 Task: Find connections with filter location Râs el Aïoun with filter topic #marketswith filter profile language Potuguese with filter current company Zilingo with filter school Apeejay School with filter industry Libraries with filter service category Life Insurance with filter keywords title Vehicle or Equipment Cleaner
Action: Mouse moved to (520, 61)
Screenshot: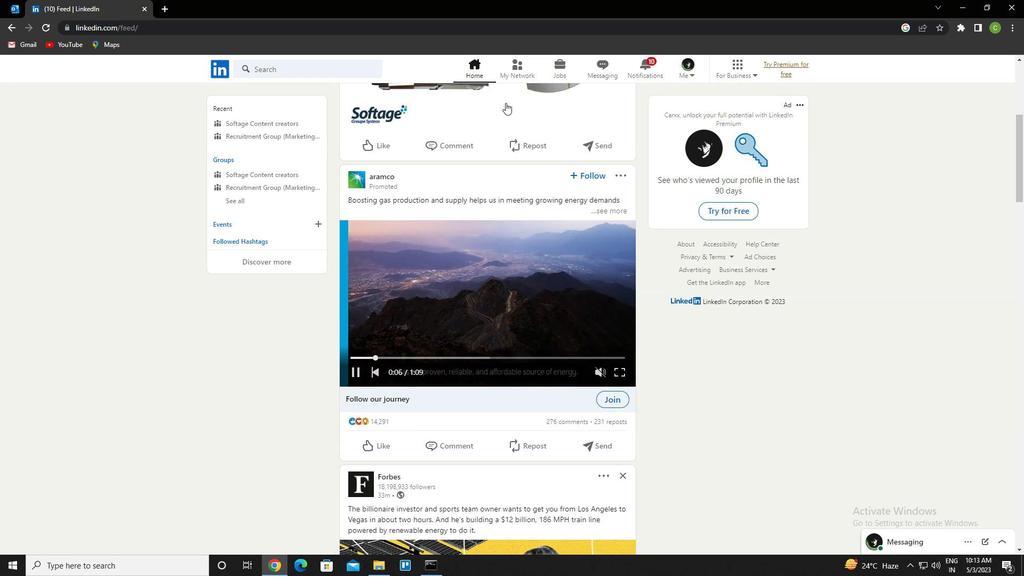 
Action: Mouse pressed left at (520, 61)
Screenshot: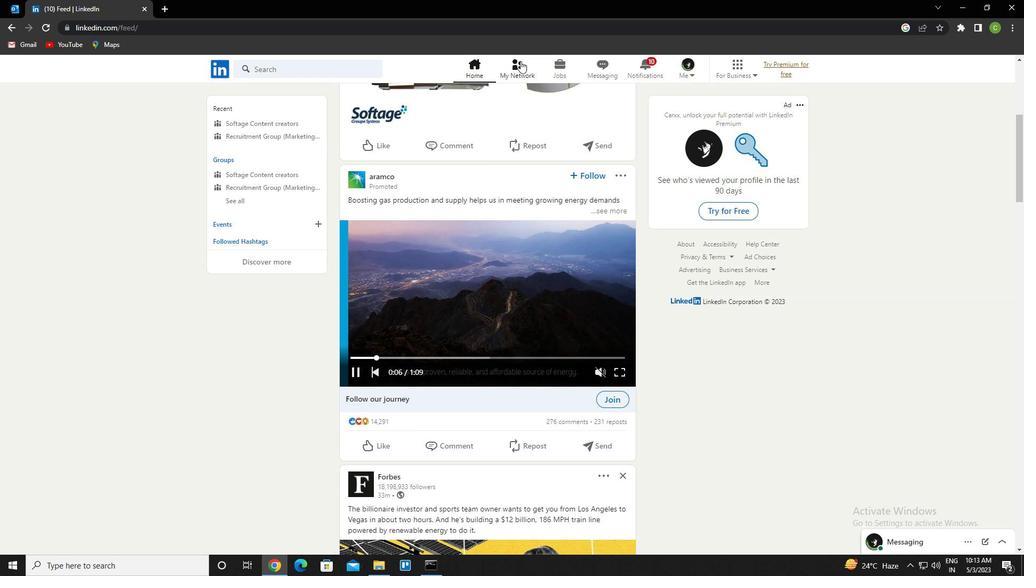
Action: Mouse moved to (297, 128)
Screenshot: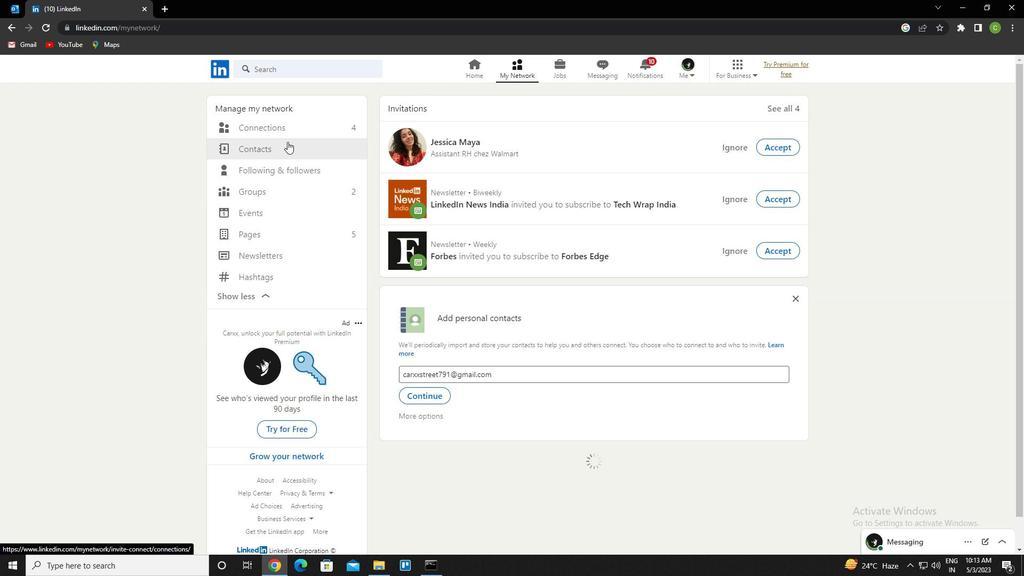 
Action: Mouse pressed left at (297, 128)
Screenshot: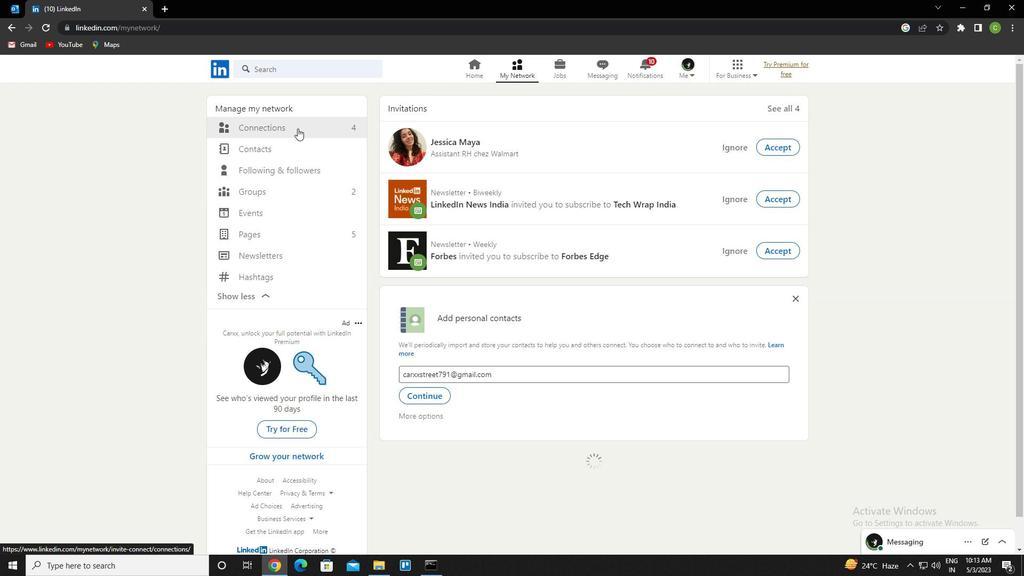 
Action: Mouse moved to (604, 132)
Screenshot: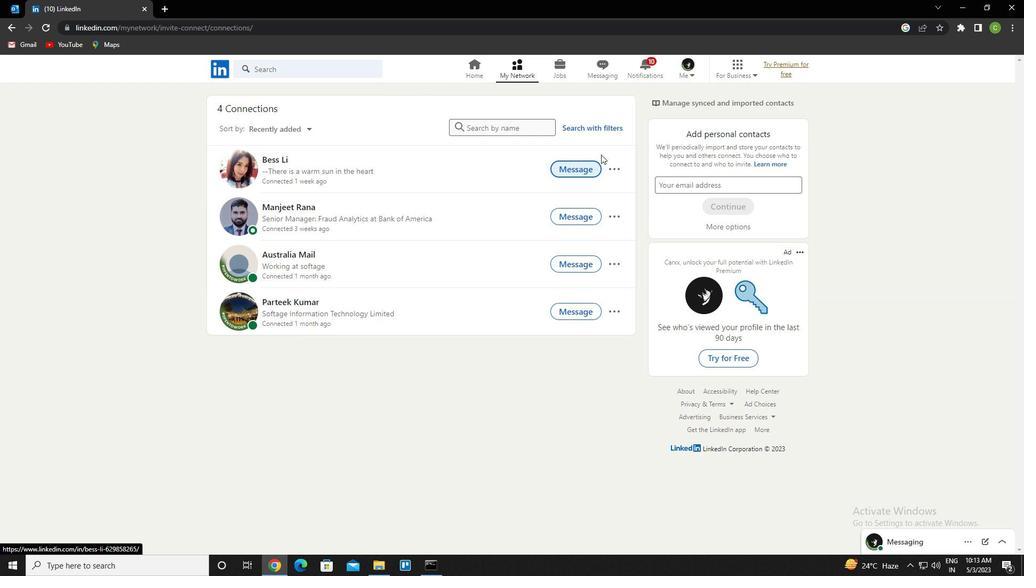 
Action: Mouse pressed left at (604, 132)
Screenshot: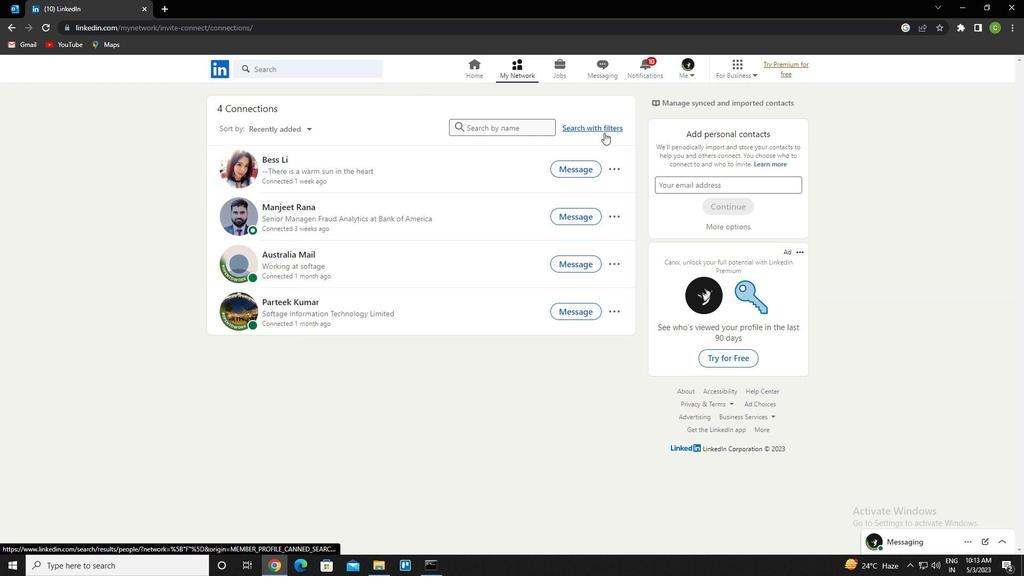 
Action: Mouse moved to (554, 99)
Screenshot: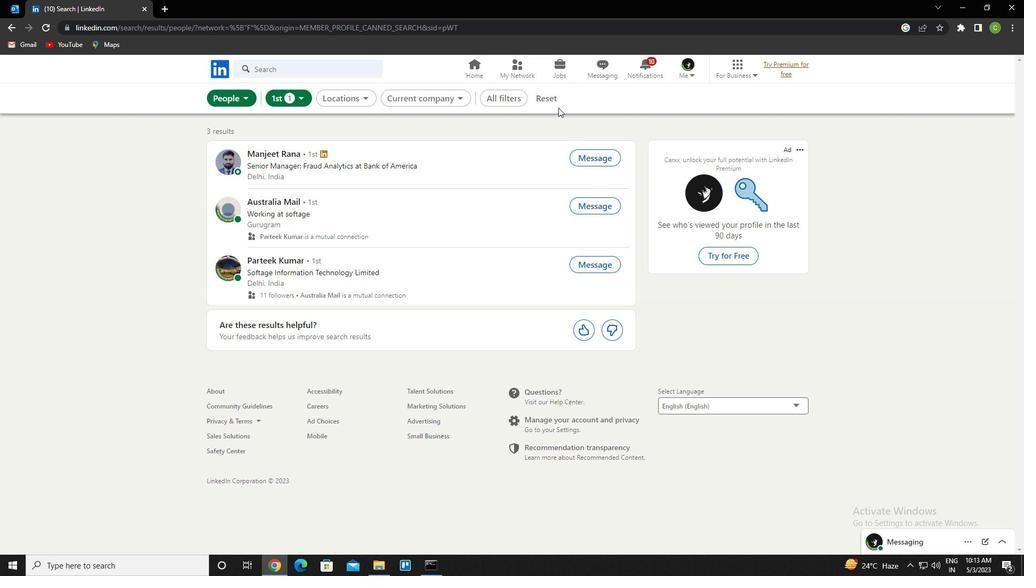 
Action: Mouse pressed left at (554, 99)
Screenshot: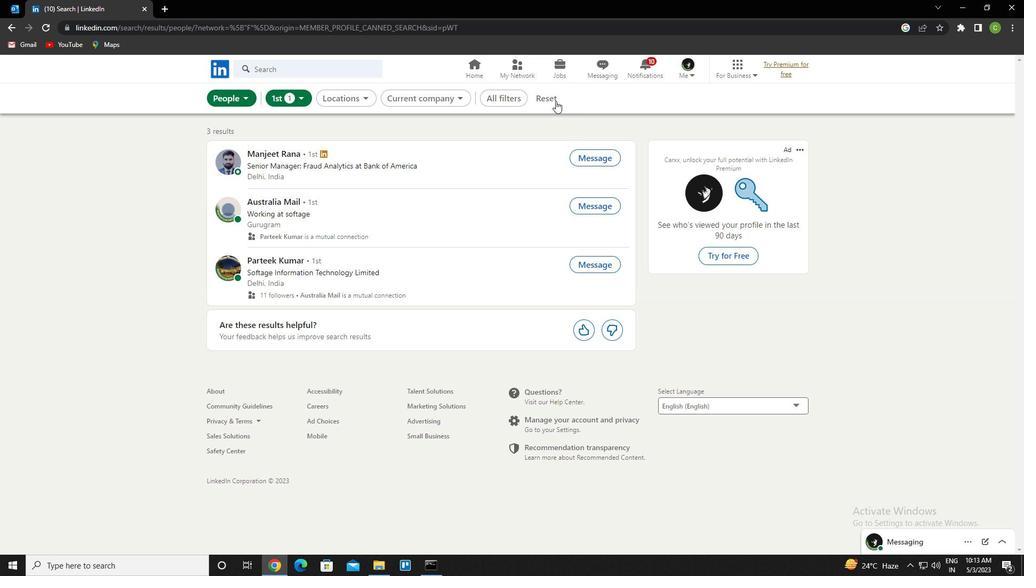
Action: Mouse moved to (538, 100)
Screenshot: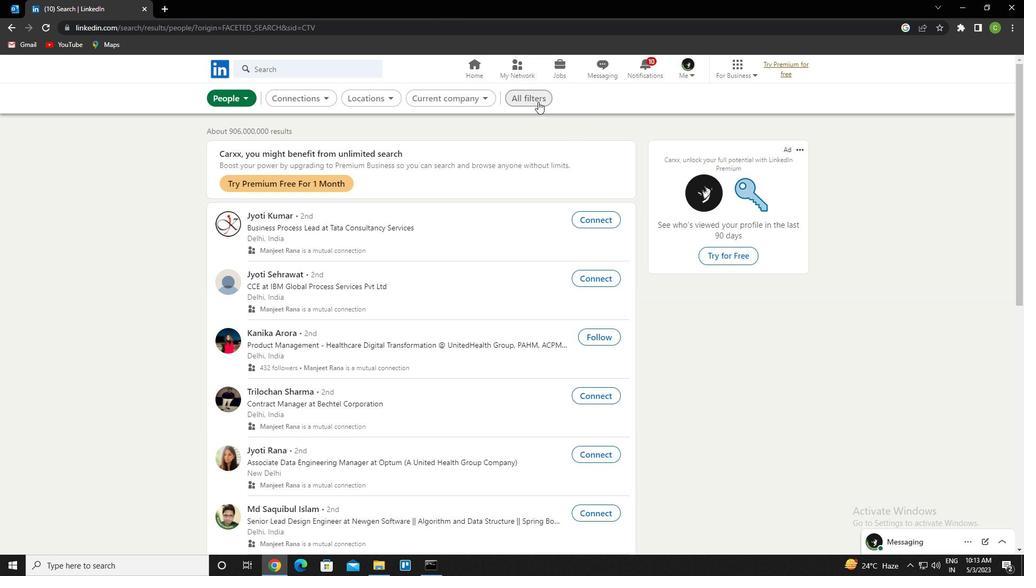 
Action: Mouse pressed left at (538, 100)
Screenshot: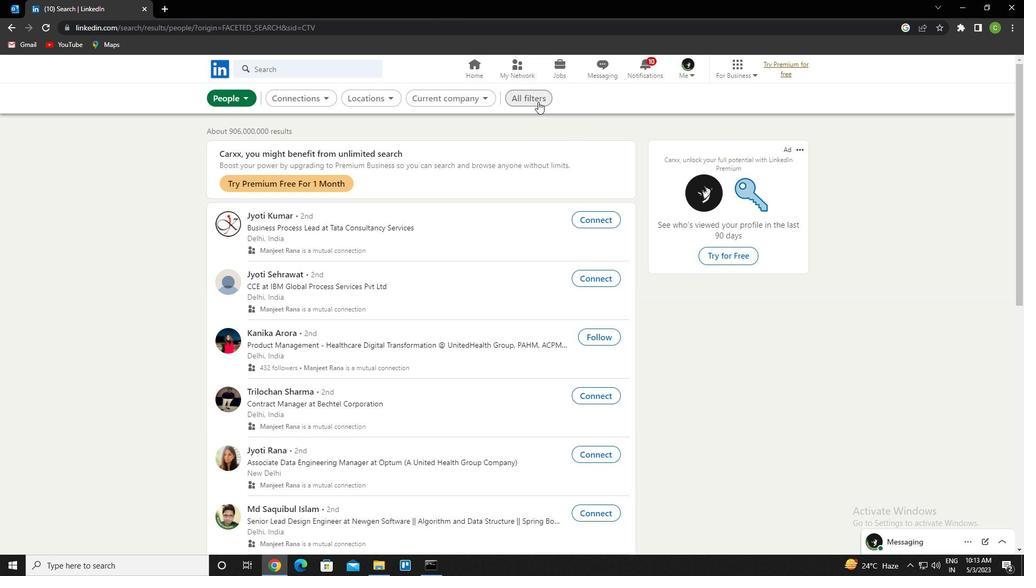
Action: Mouse moved to (845, 302)
Screenshot: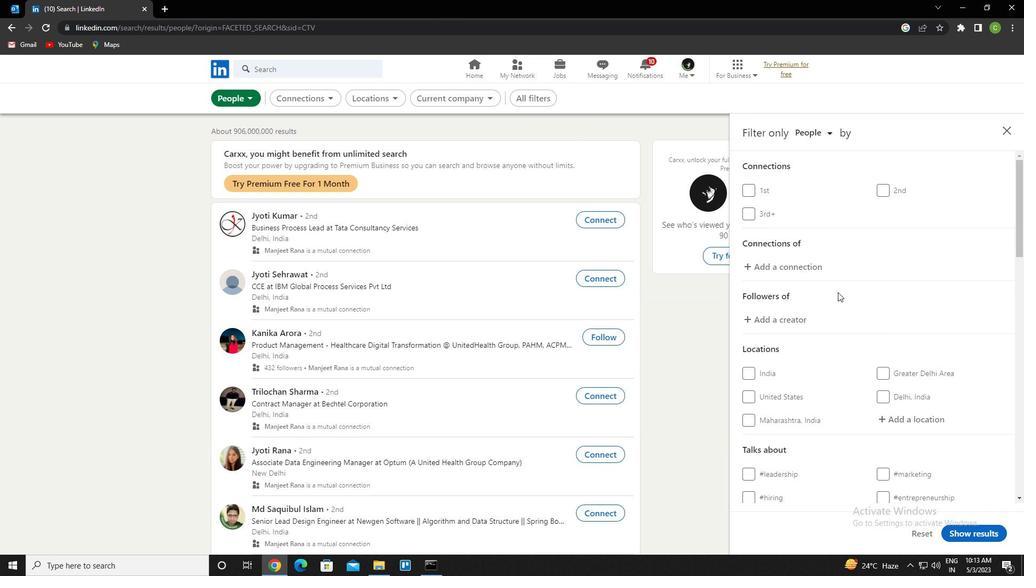 
Action: Mouse scrolled (845, 301) with delta (0, 0)
Screenshot: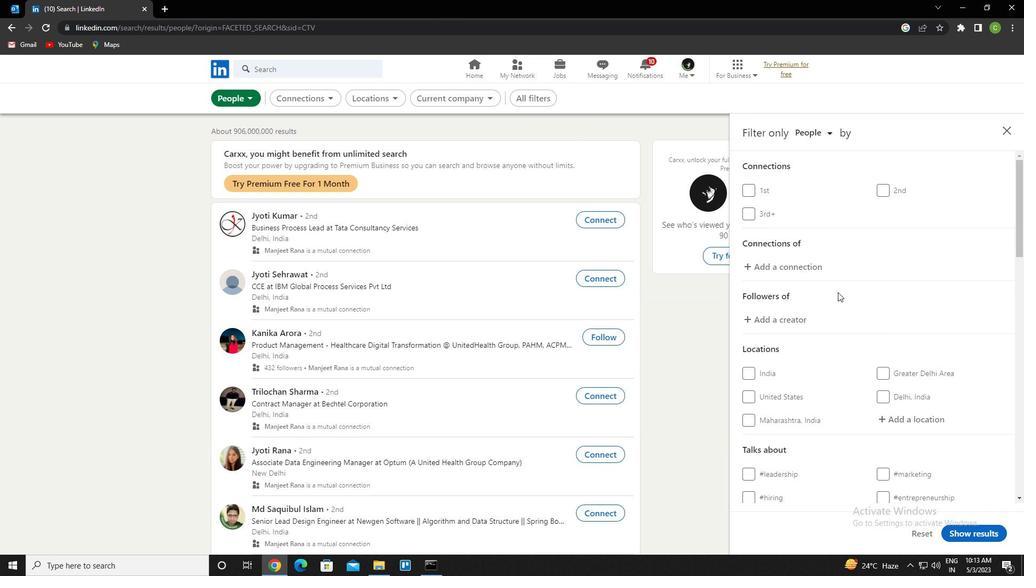 
Action: Mouse moved to (850, 305)
Screenshot: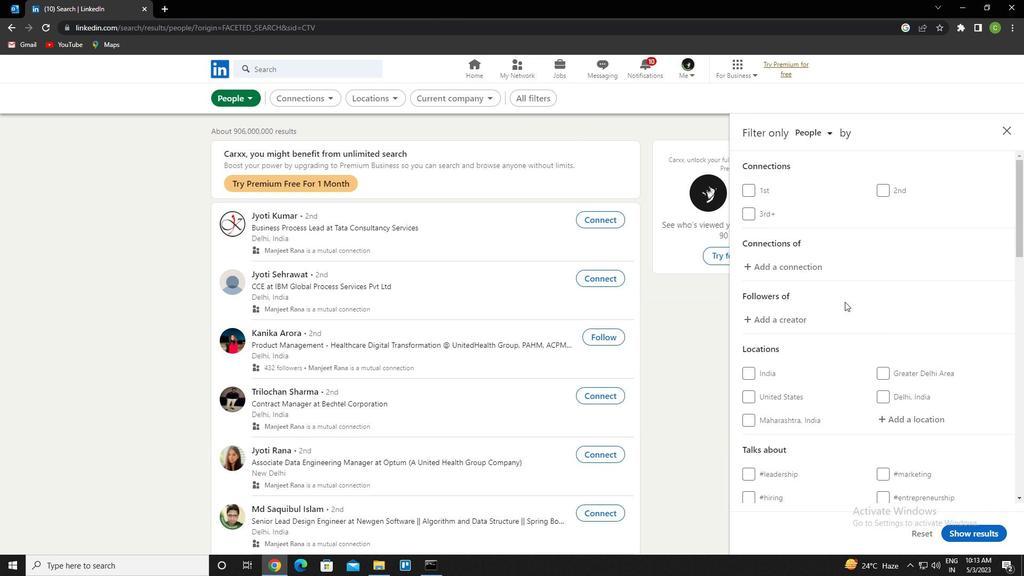 
Action: Mouse scrolled (850, 305) with delta (0, 0)
Screenshot: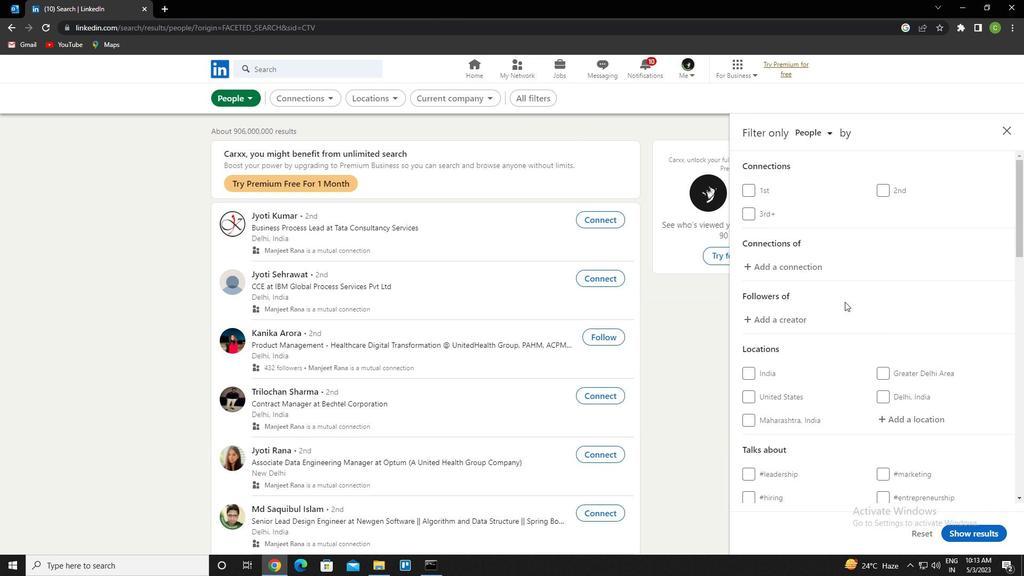 
Action: Mouse moved to (853, 309)
Screenshot: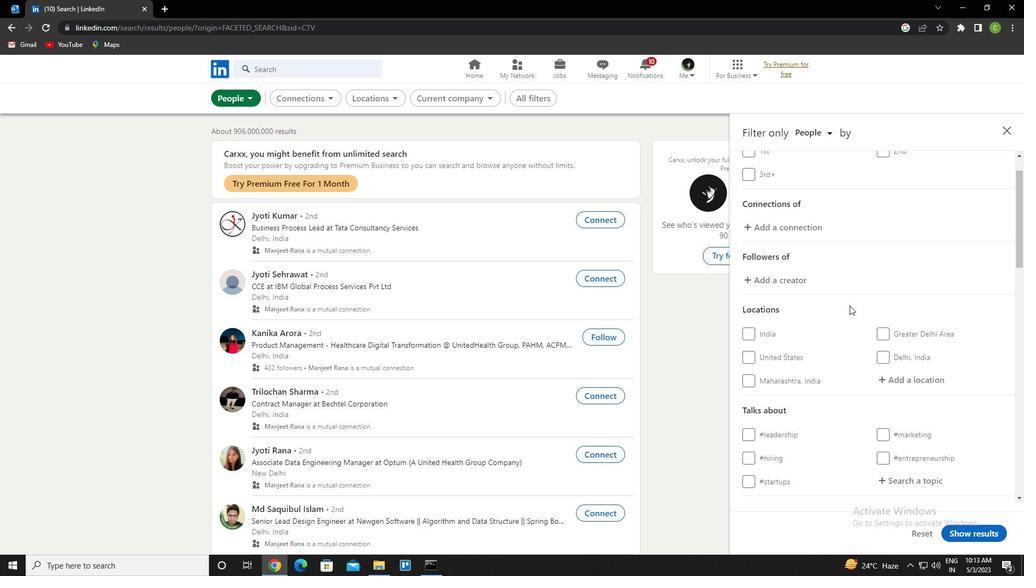 
Action: Mouse scrolled (853, 309) with delta (0, 0)
Screenshot: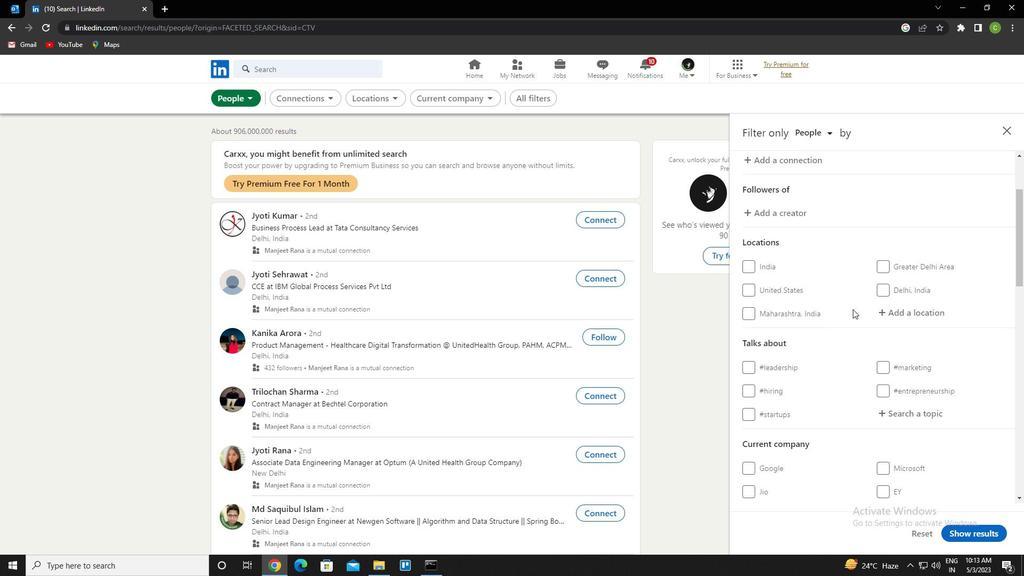 
Action: Mouse moved to (933, 260)
Screenshot: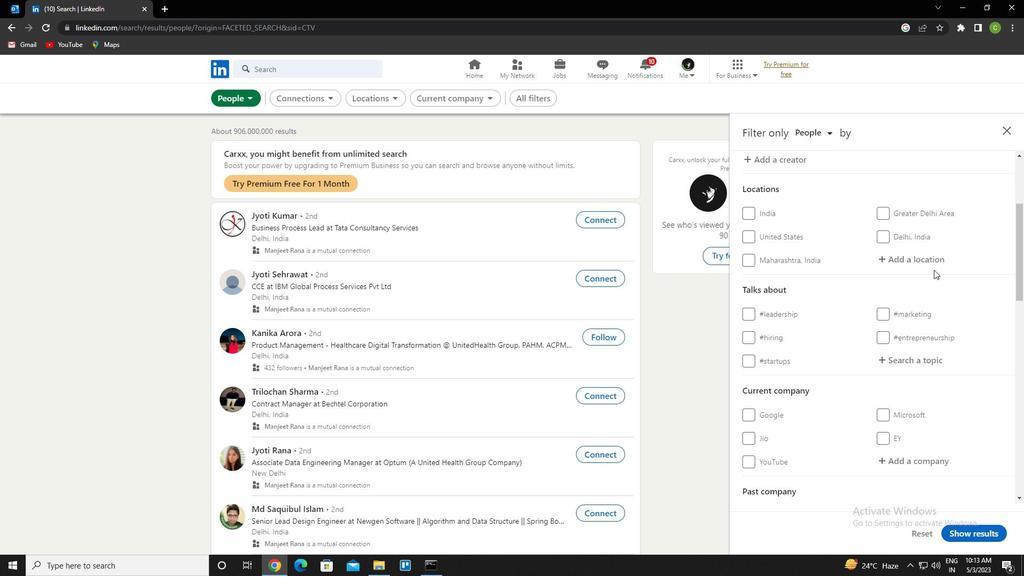 
Action: Mouse pressed left at (933, 260)
Screenshot: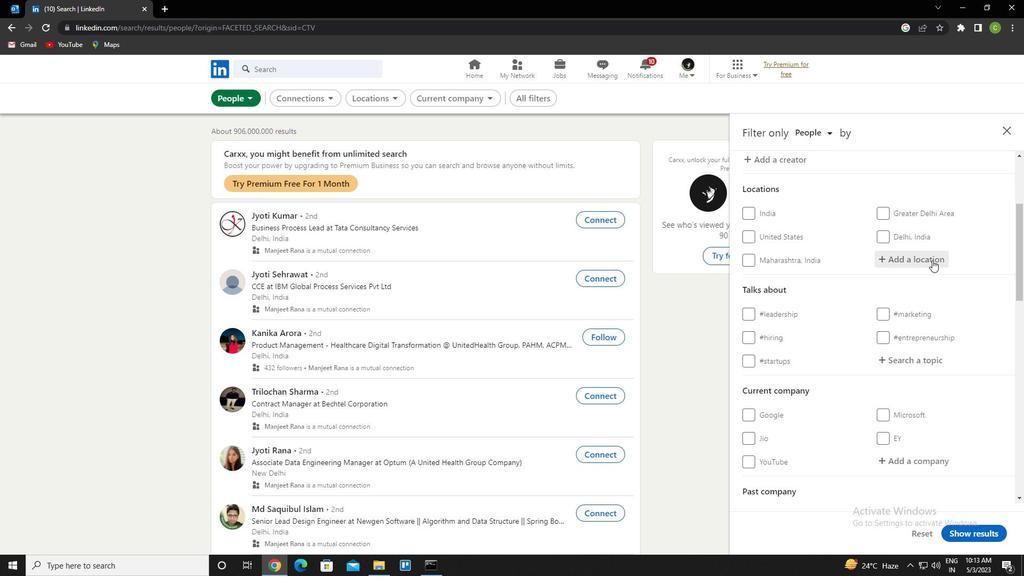 
Action: Key pressed <Key.caps_lock>r<Key.caps_lock>as<Key.space><Key.space><Key.backspace>el<Key.space>aioun<Key.left><Key.down><Key.enter>
Screenshot: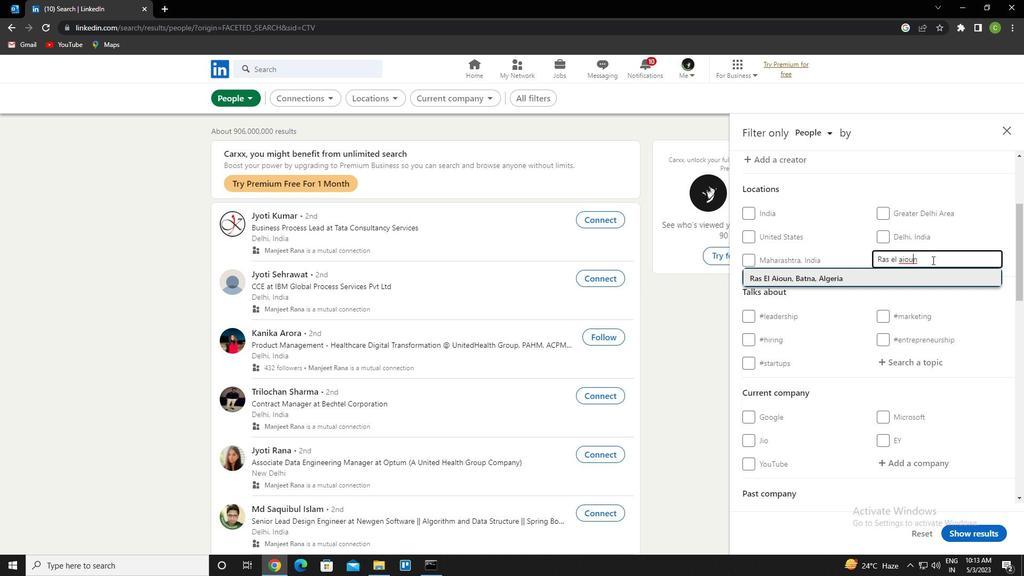 
Action: Mouse moved to (933, 260)
Screenshot: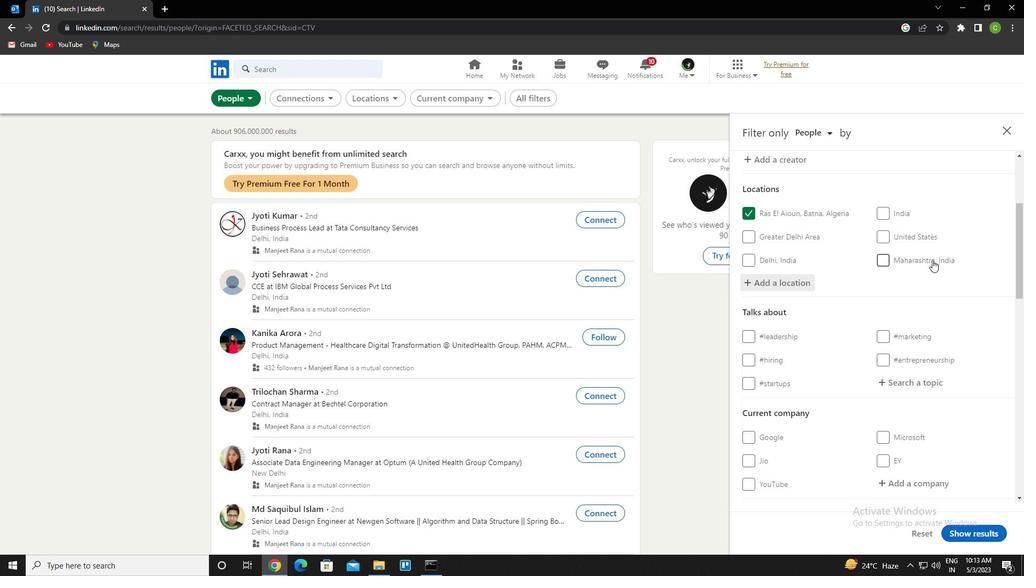
Action: Mouse scrolled (933, 259) with delta (0, 0)
Screenshot: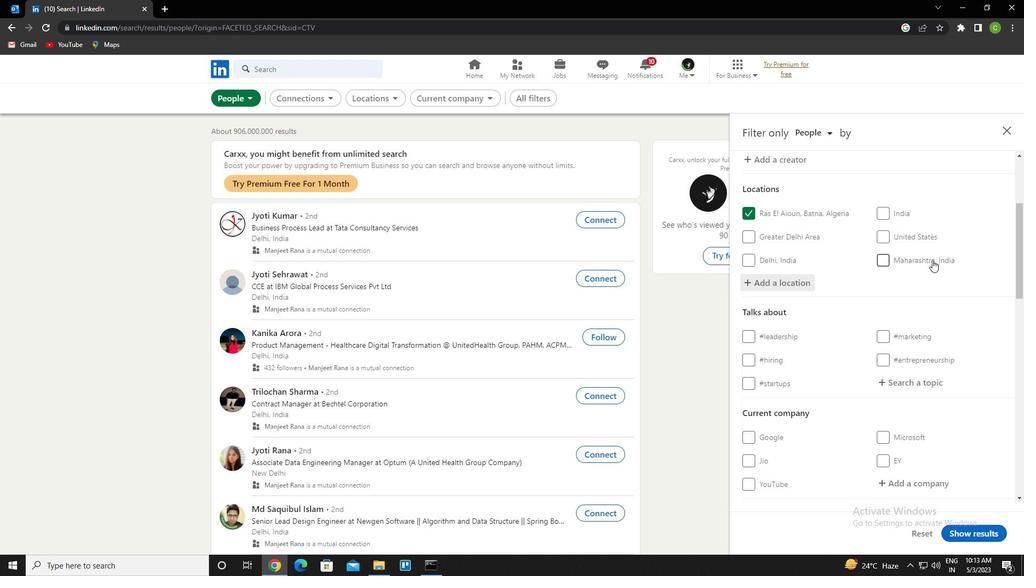 
Action: Mouse scrolled (933, 259) with delta (0, 0)
Screenshot: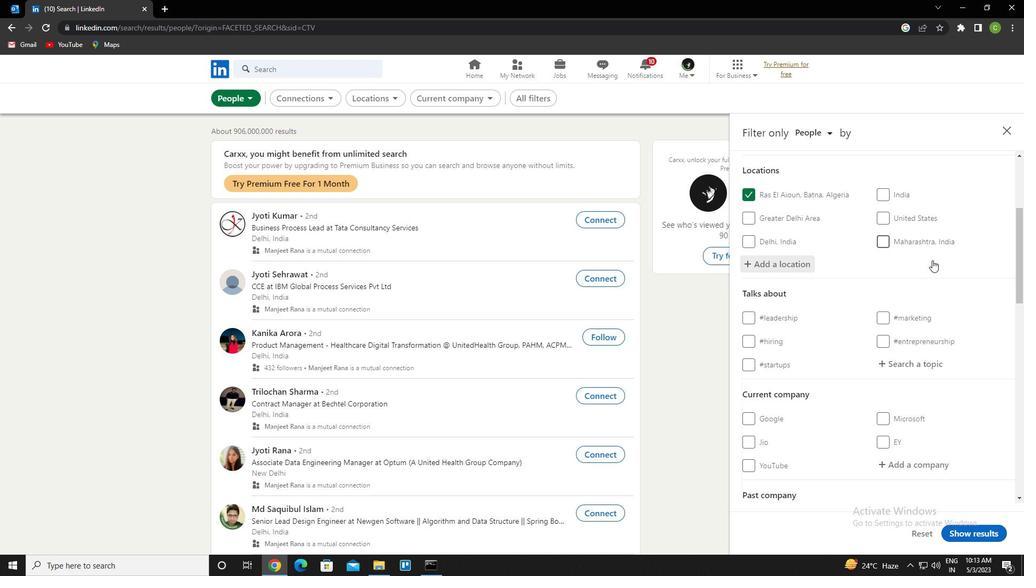 
Action: Mouse moved to (933, 263)
Screenshot: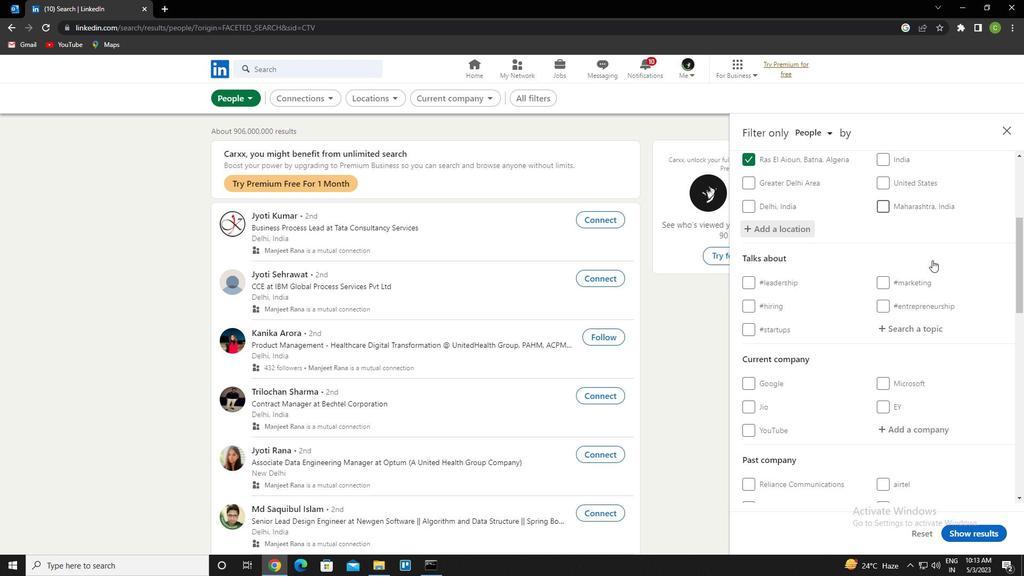 
Action: Mouse scrolled (933, 263) with delta (0, 0)
Screenshot: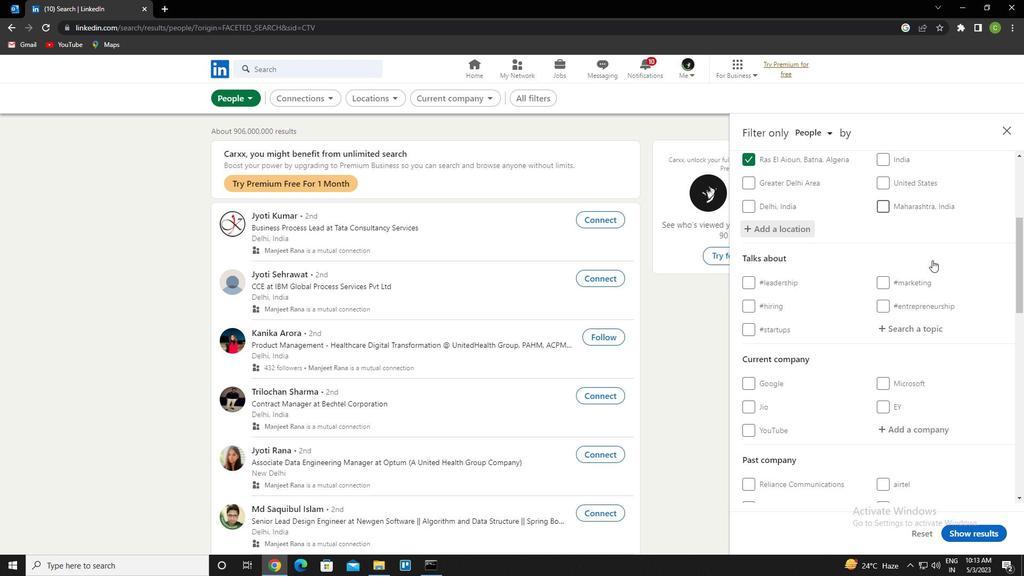 
Action: Mouse moved to (924, 224)
Screenshot: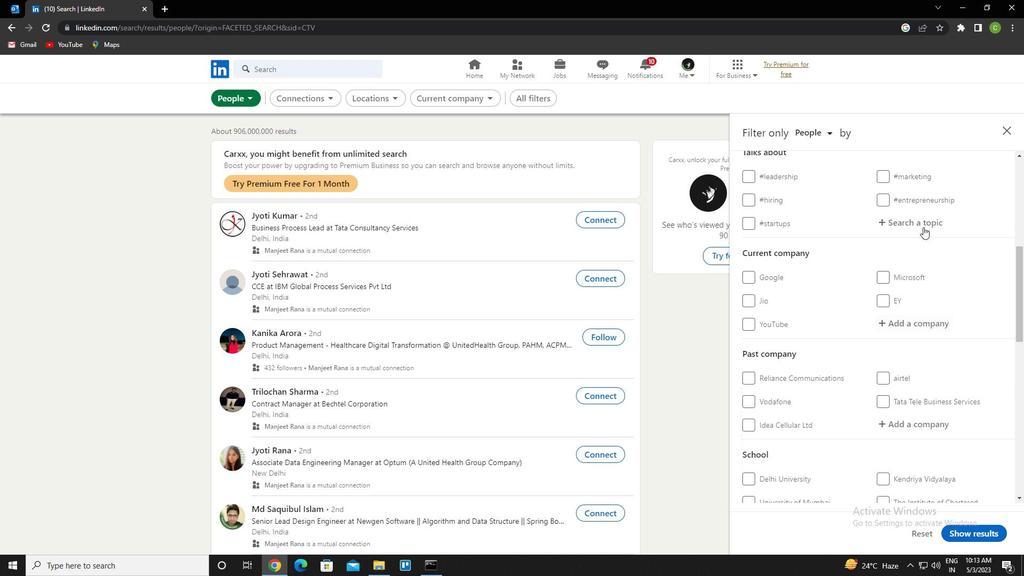 
Action: Mouse pressed left at (924, 224)
Screenshot: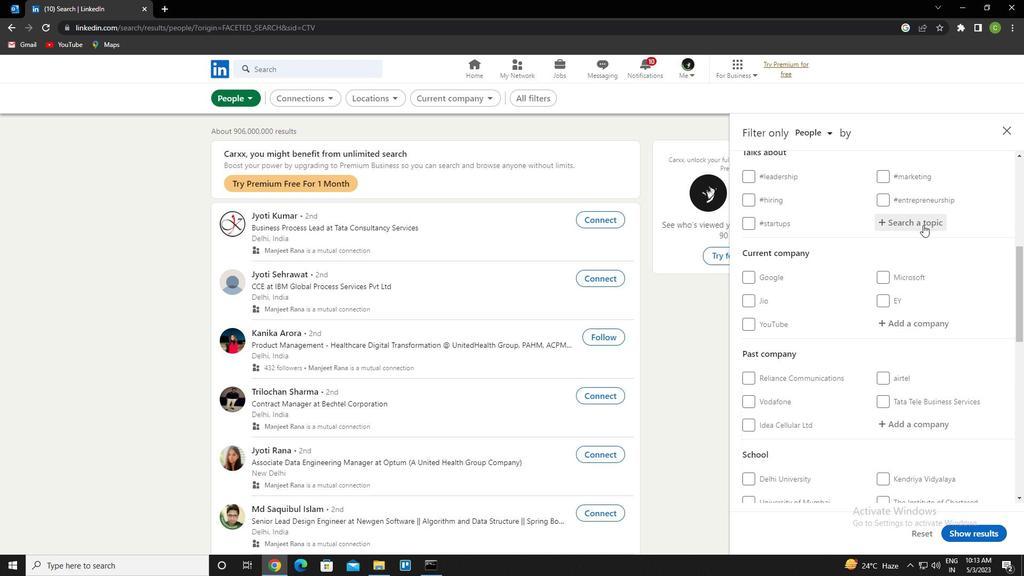 
Action: Key pressed market<Key.down><Key.down><Key.down><Key.enter>
Screenshot: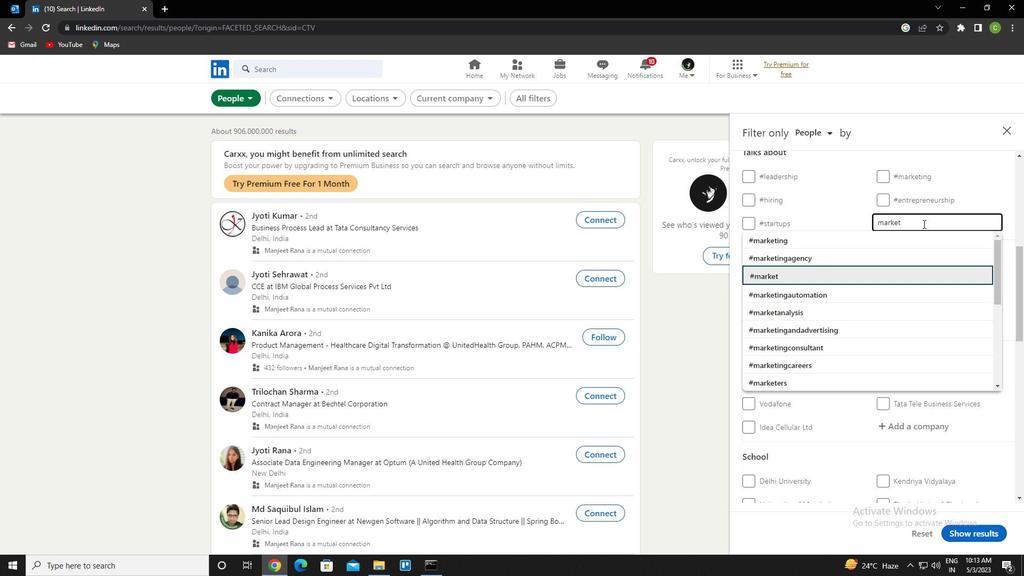 
Action: Mouse scrolled (924, 223) with delta (0, 0)
Screenshot: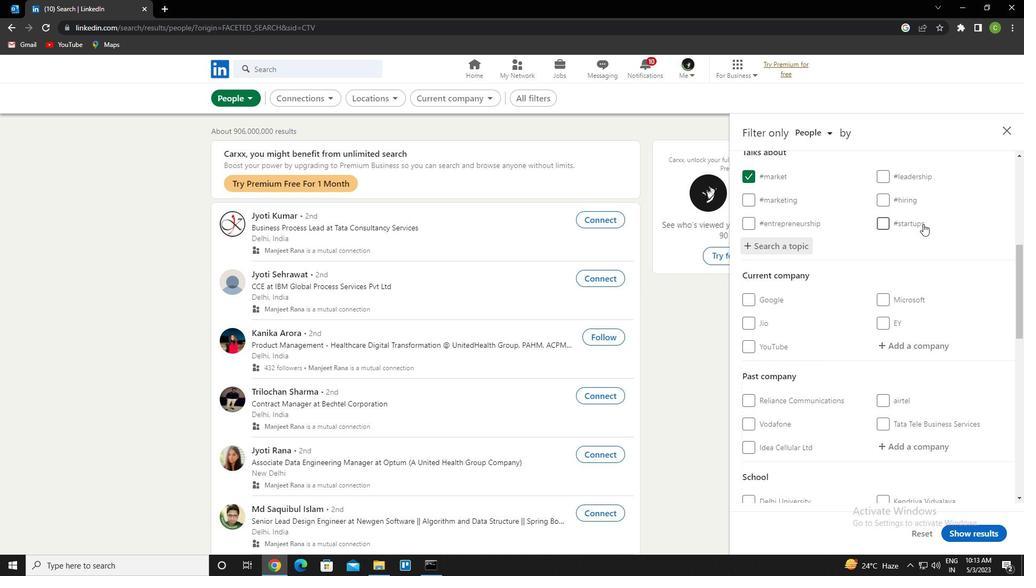 
Action: Mouse scrolled (924, 223) with delta (0, 0)
Screenshot: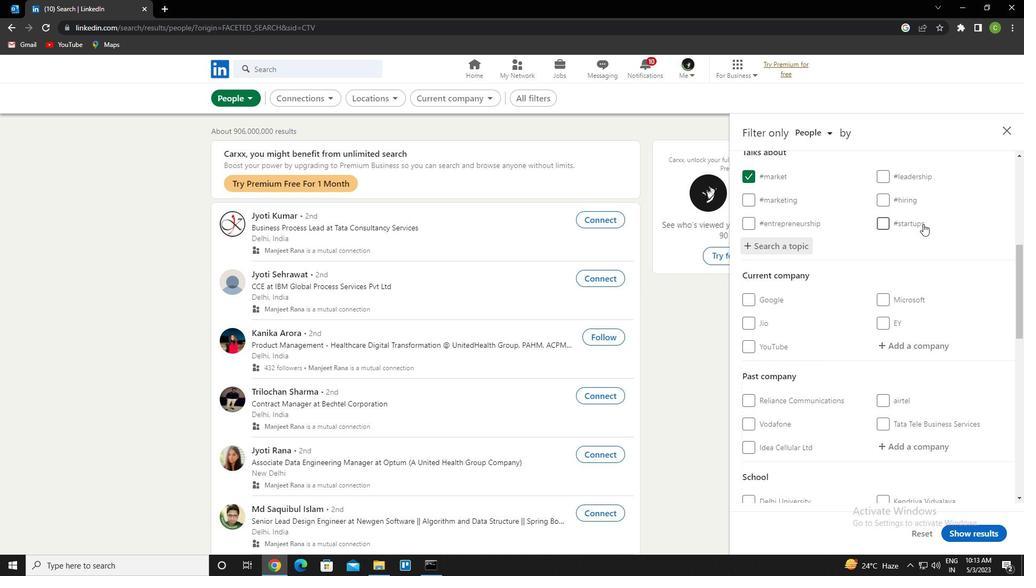 
Action: Mouse scrolled (924, 223) with delta (0, 0)
Screenshot: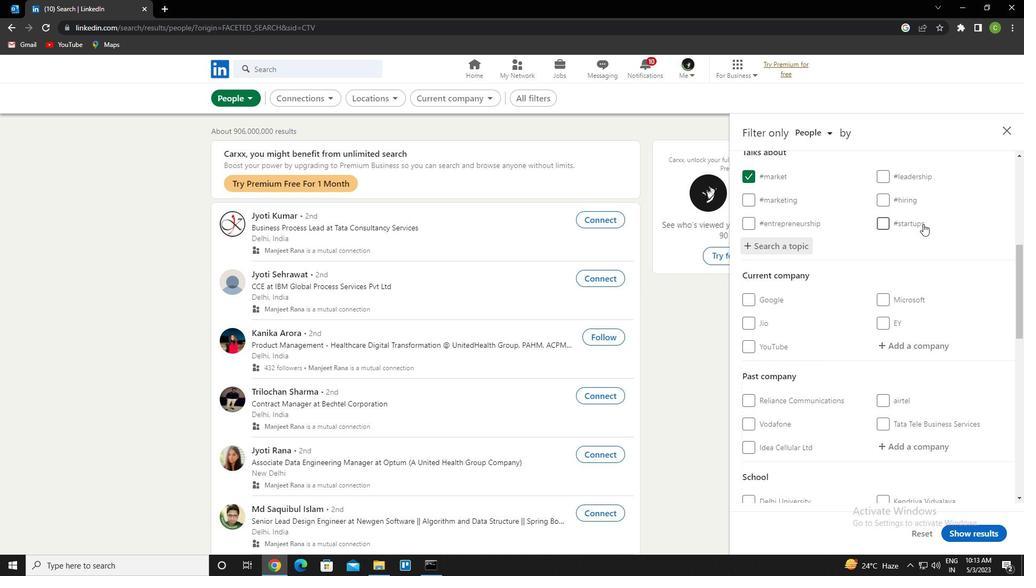 
Action: Mouse scrolled (924, 223) with delta (0, 0)
Screenshot: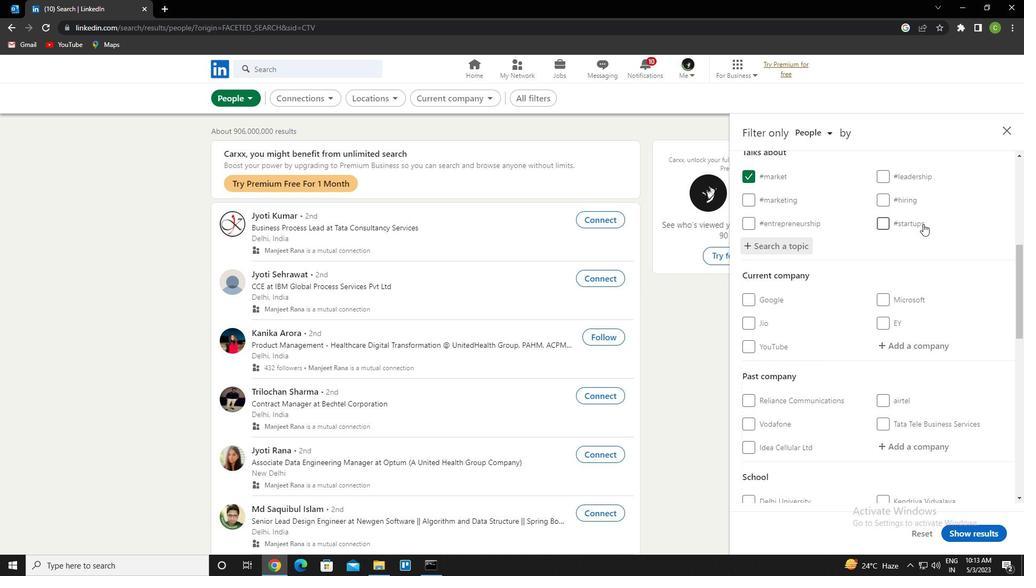 
Action: Mouse scrolled (924, 223) with delta (0, 0)
Screenshot: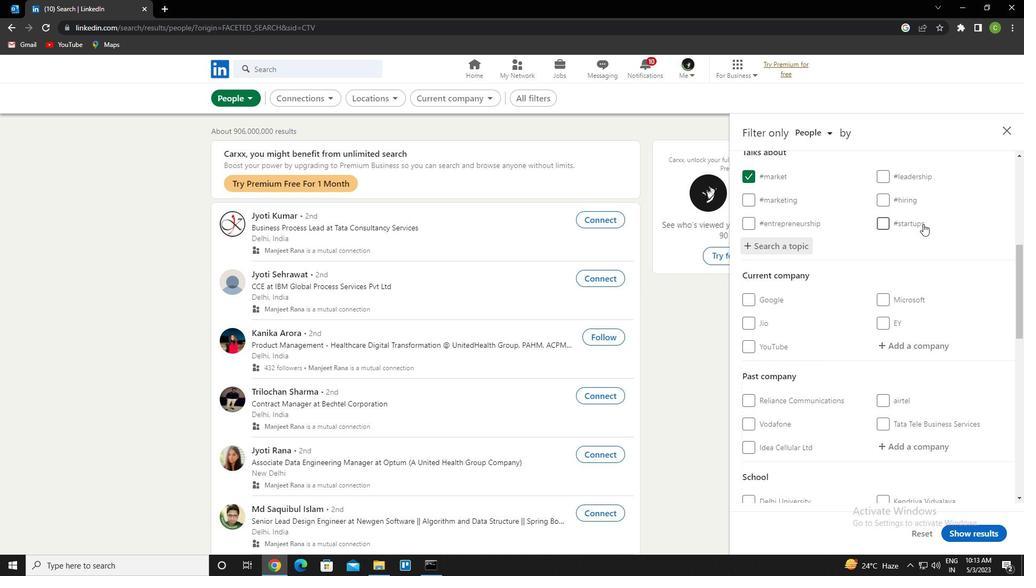
Action: Mouse scrolled (924, 223) with delta (0, 0)
Screenshot: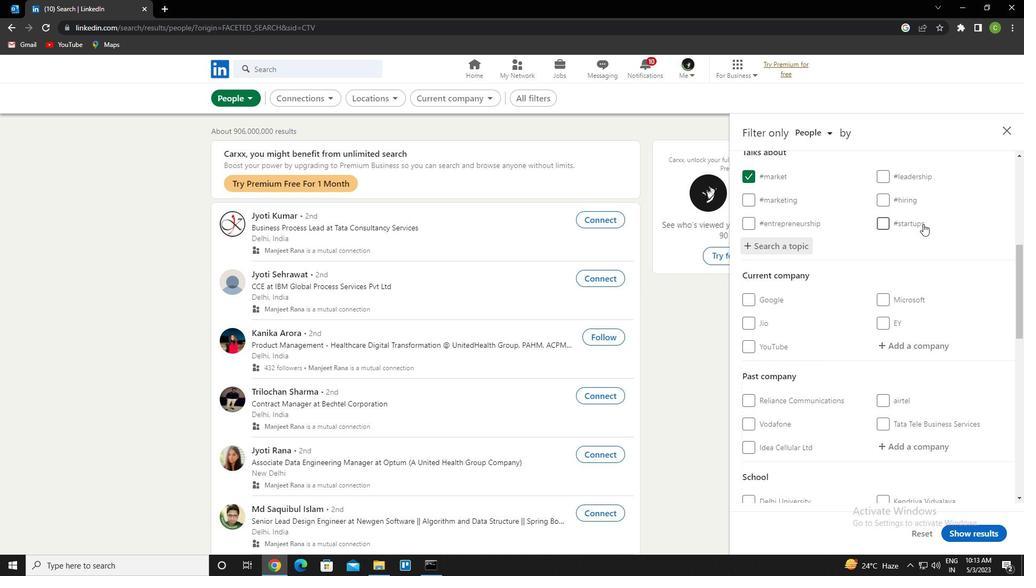 
Action: Mouse scrolled (924, 223) with delta (0, 0)
Screenshot: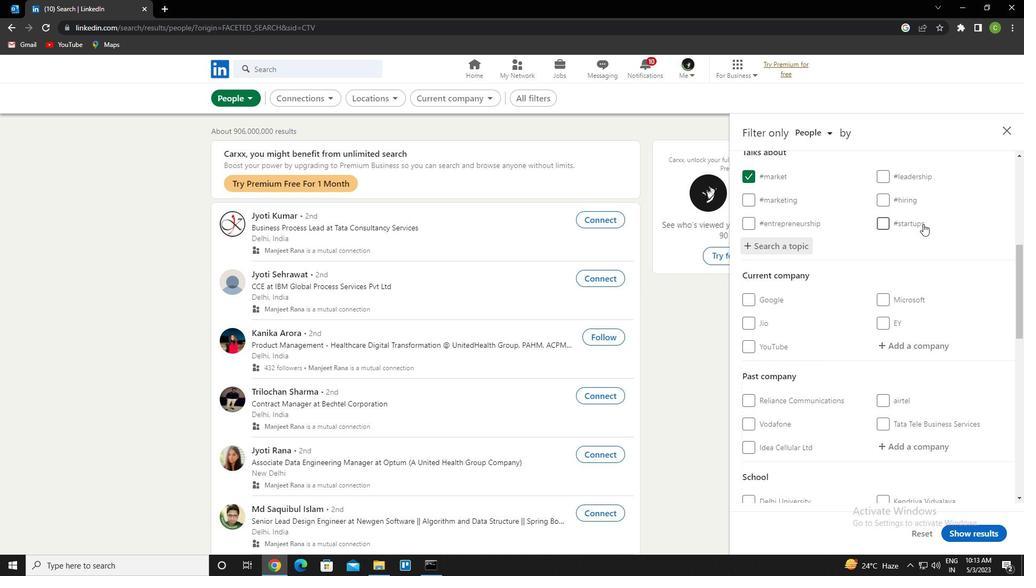 
Action: Mouse scrolled (924, 223) with delta (0, 0)
Screenshot: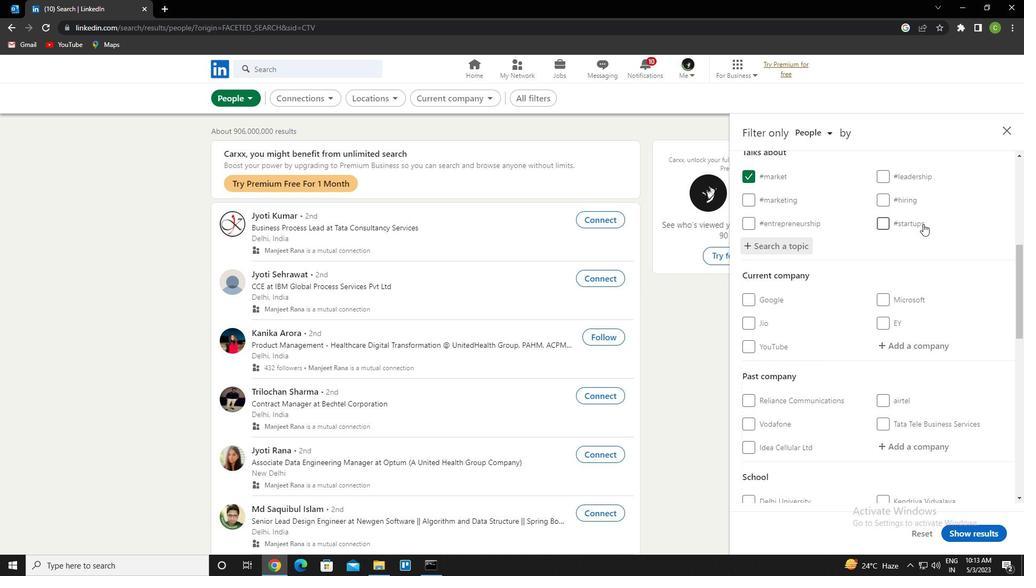 
Action: Mouse scrolled (924, 223) with delta (0, 0)
Screenshot: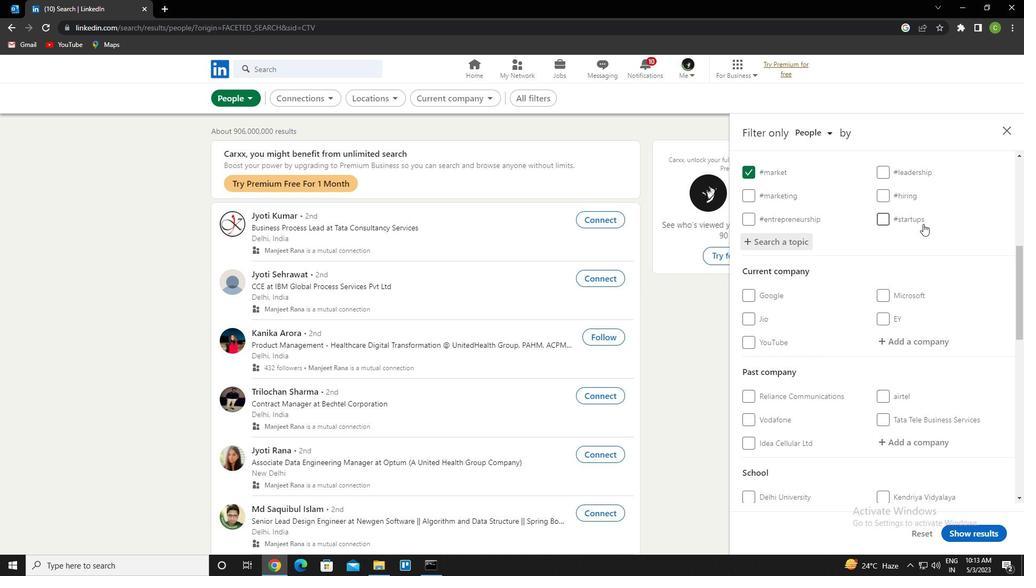 
Action: Mouse scrolled (924, 223) with delta (0, 0)
Screenshot: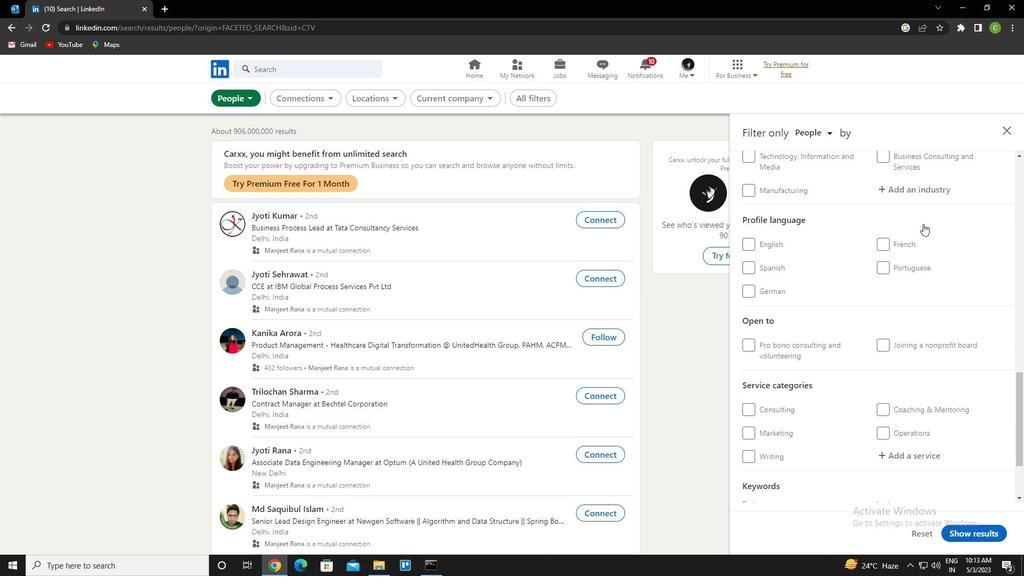 
Action: Mouse scrolled (924, 223) with delta (0, 0)
Screenshot: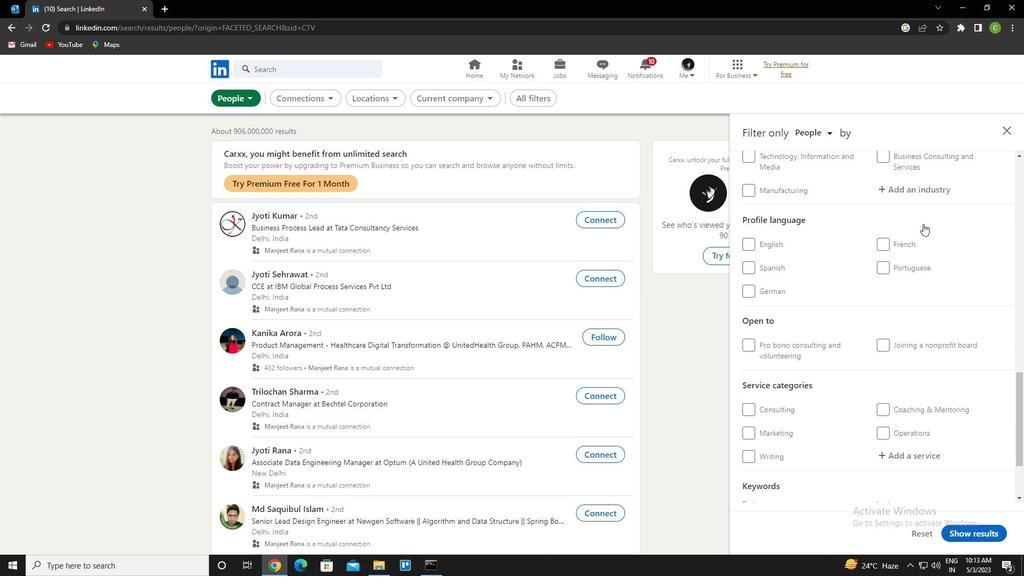 
Action: Mouse scrolled (924, 223) with delta (0, 0)
Screenshot: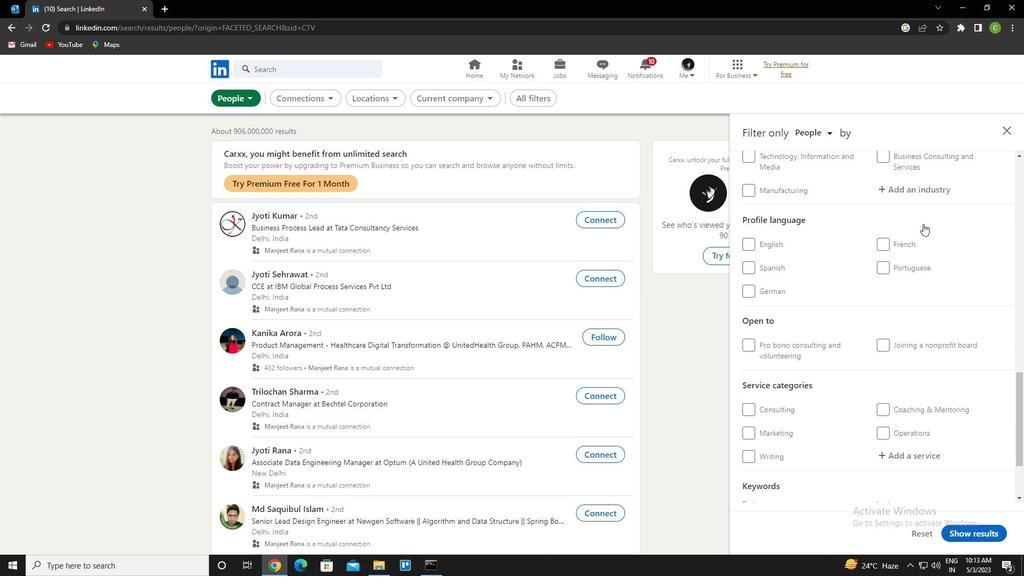 
Action: Mouse scrolled (924, 223) with delta (0, 0)
Screenshot: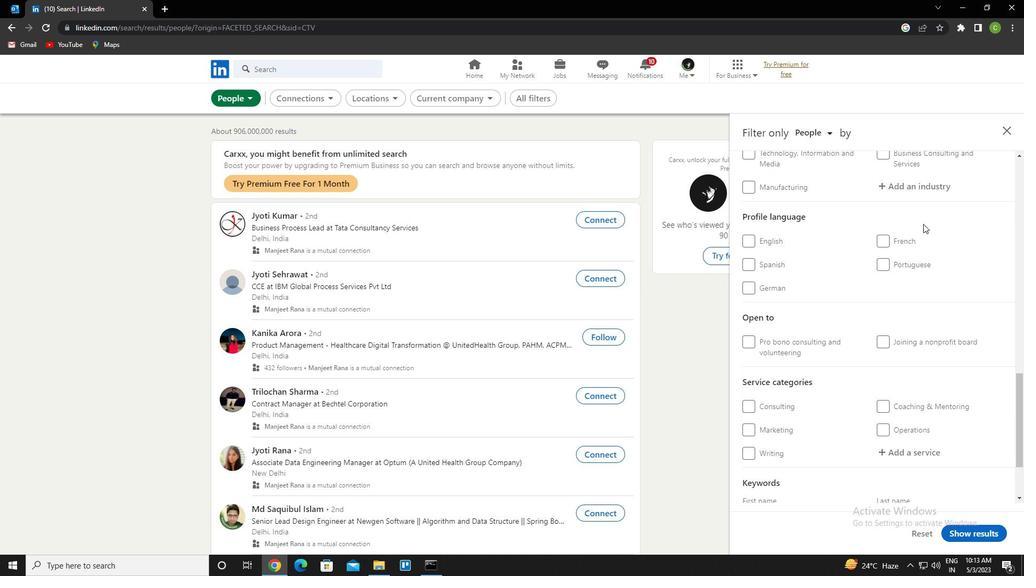 
Action: Mouse moved to (924, 227)
Screenshot: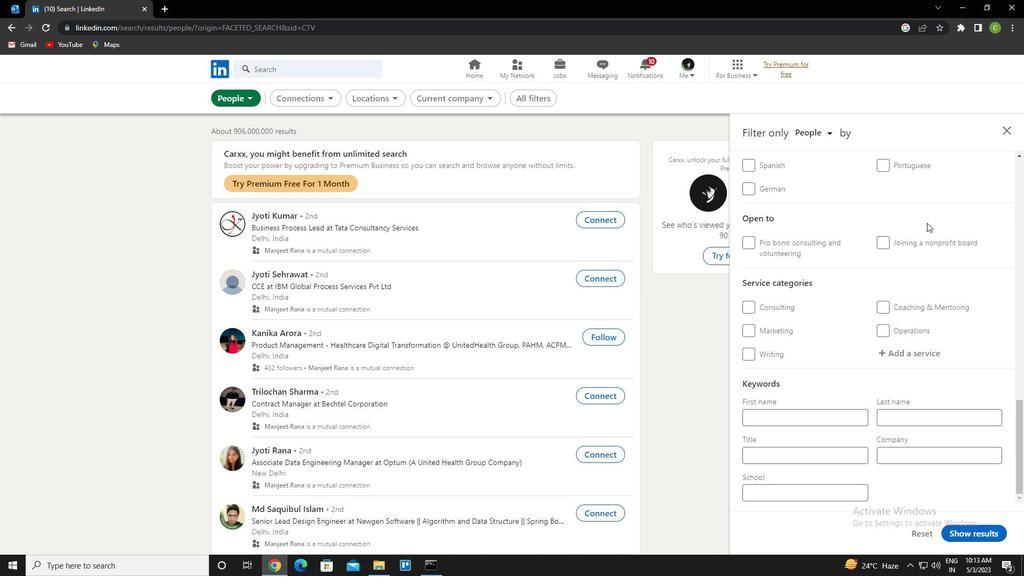 
Action: Mouse scrolled (924, 228) with delta (0, 0)
Screenshot: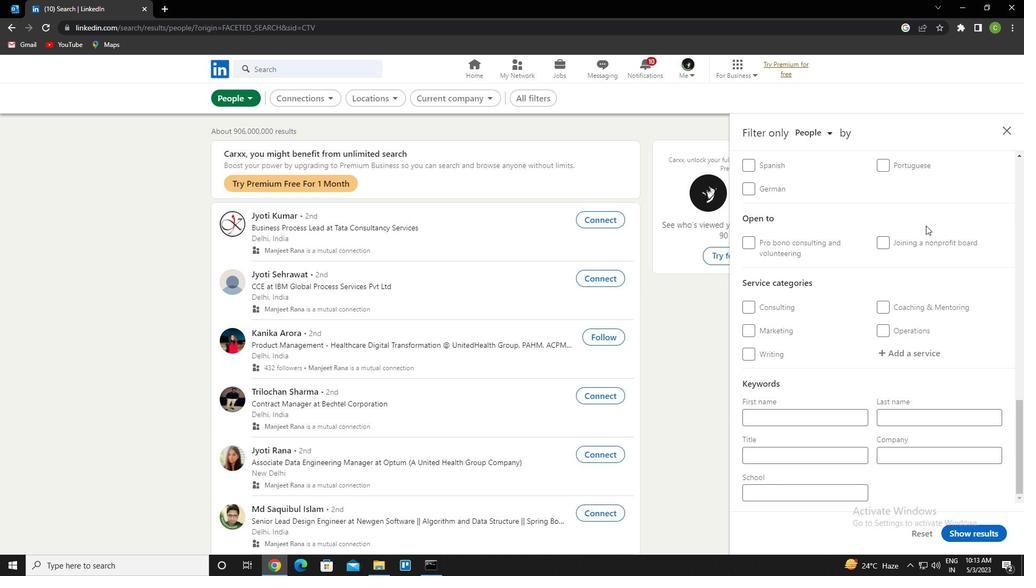 
Action: Mouse moved to (923, 229)
Screenshot: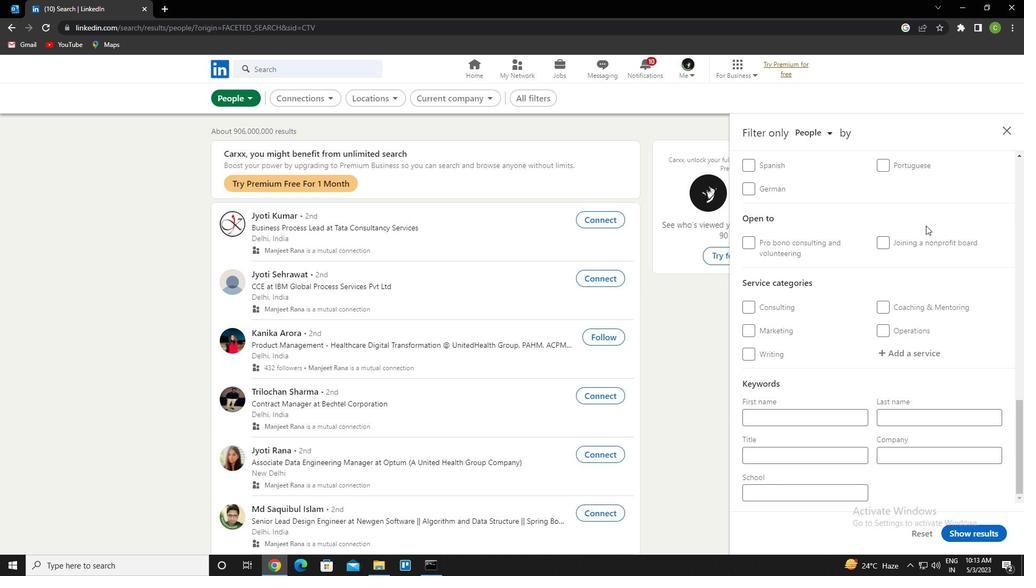 
Action: Mouse scrolled (923, 229) with delta (0, 0)
Screenshot: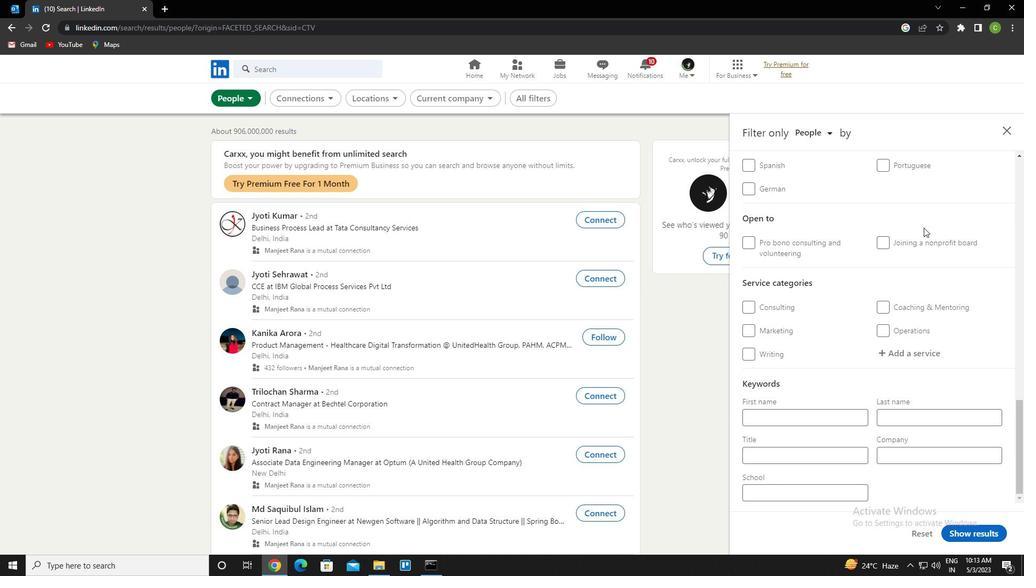 
Action: Mouse scrolled (923, 229) with delta (0, 0)
Screenshot: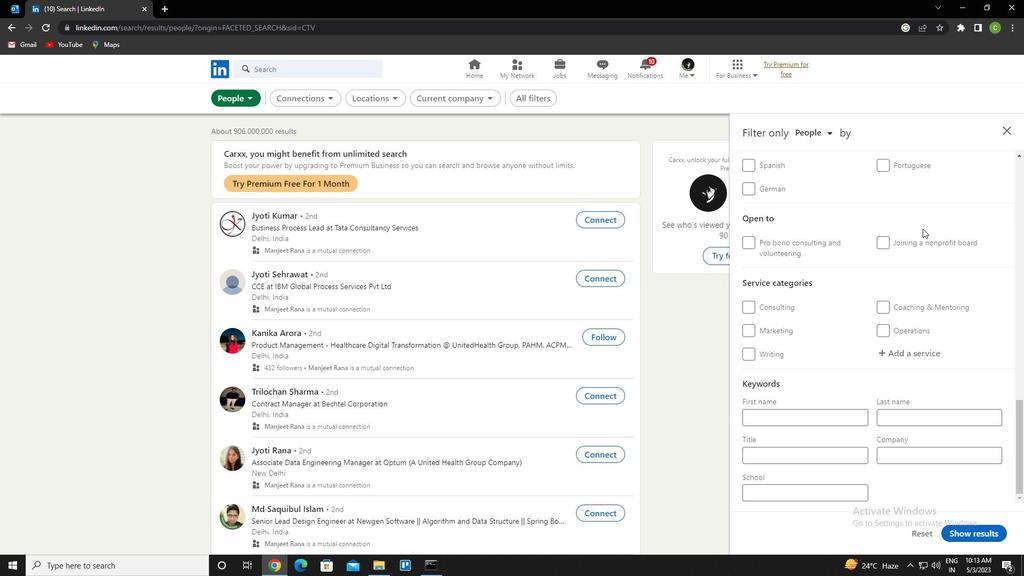 
Action: Mouse moved to (882, 324)
Screenshot: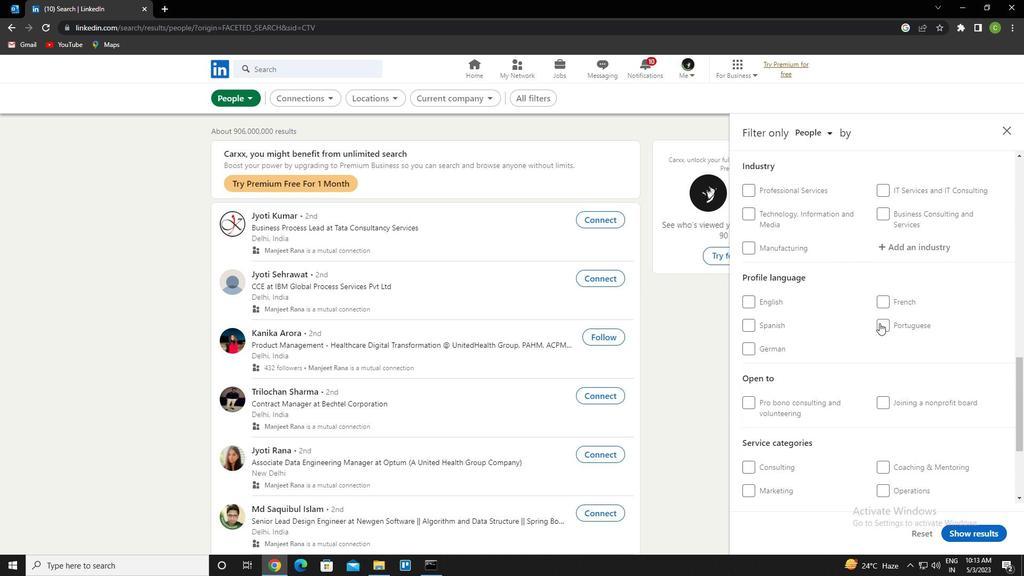 
Action: Mouse pressed left at (882, 324)
Screenshot: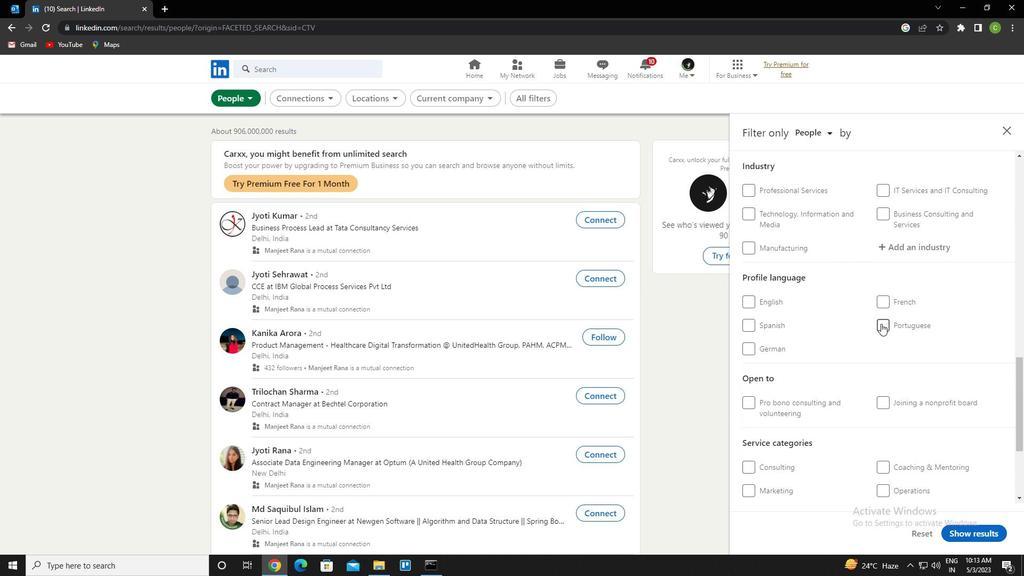 
Action: Mouse moved to (879, 320)
Screenshot: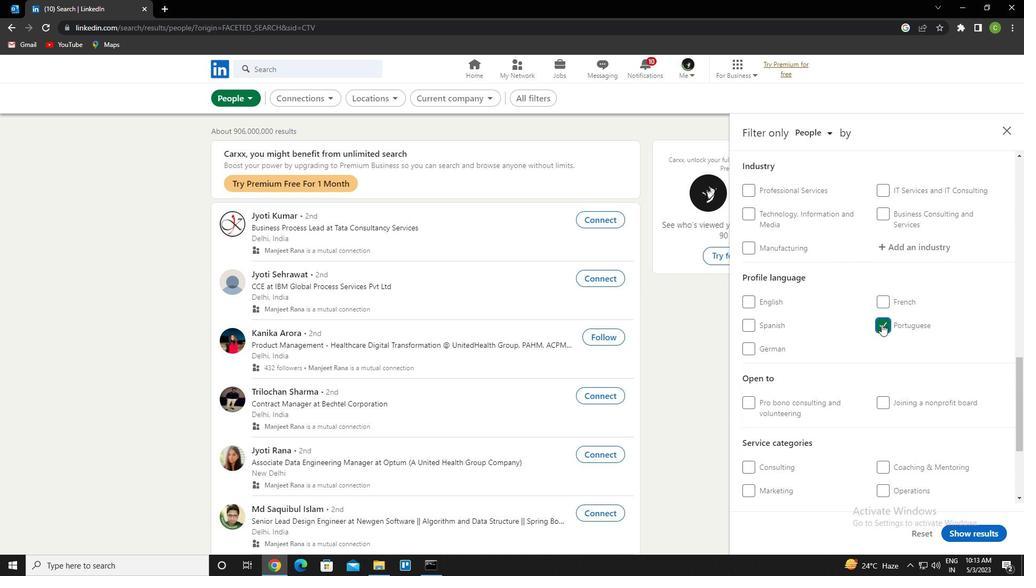 
Action: Mouse scrolled (879, 321) with delta (0, 0)
Screenshot: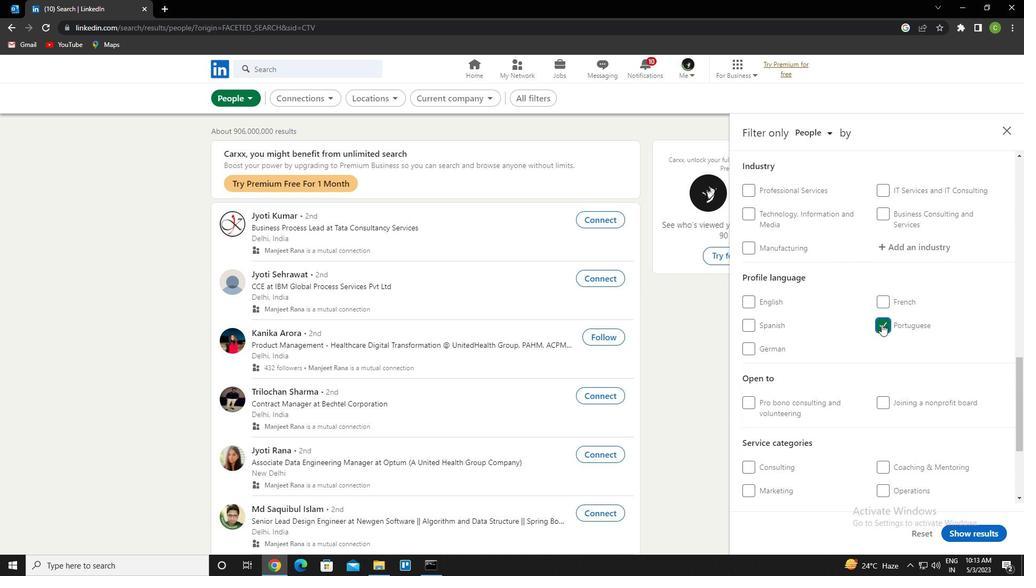 
Action: Mouse moved to (879, 319)
Screenshot: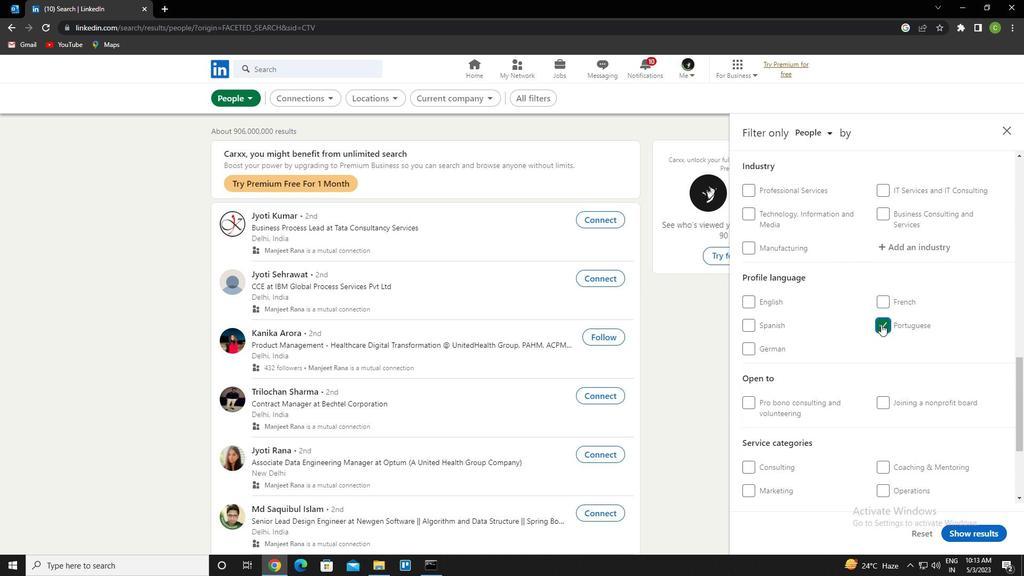 
Action: Mouse scrolled (879, 320) with delta (0, 0)
Screenshot: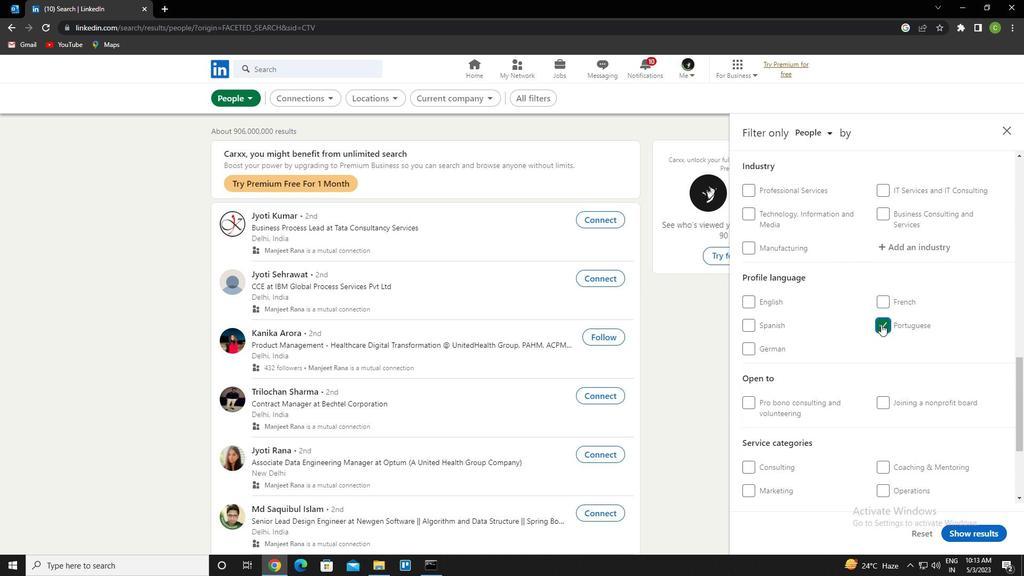 
Action: Mouse moved to (879, 319)
Screenshot: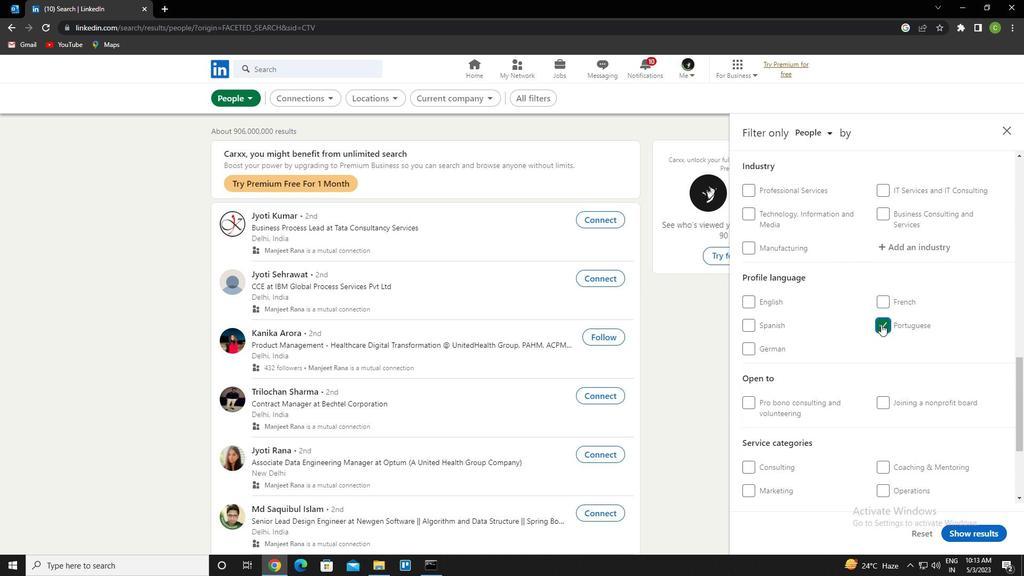 
Action: Mouse scrolled (879, 320) with delta (0, 0)
Screenshot: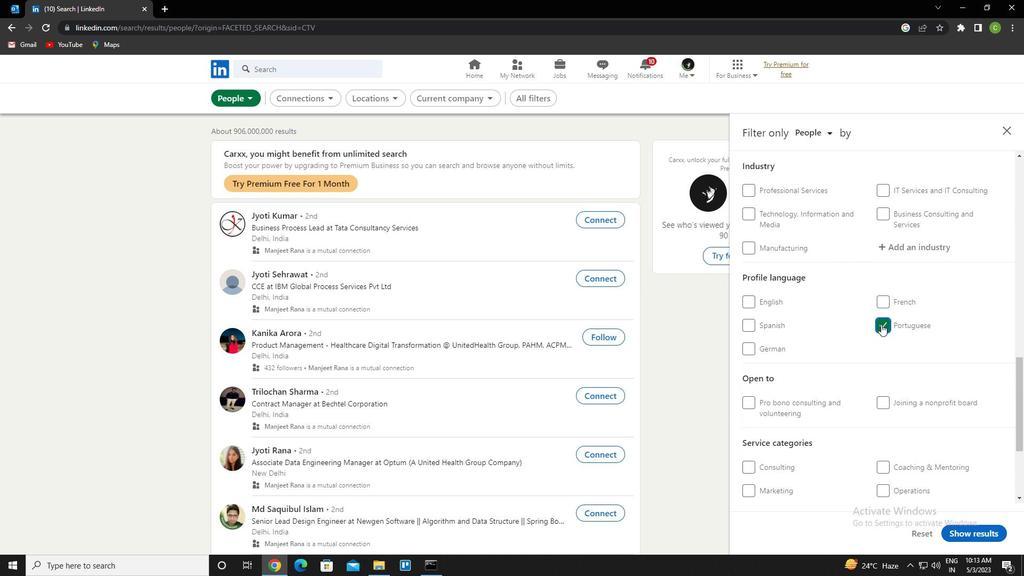 
Action: Mouse scrolled (879, 320) with delta (0, 0)
Screenshot: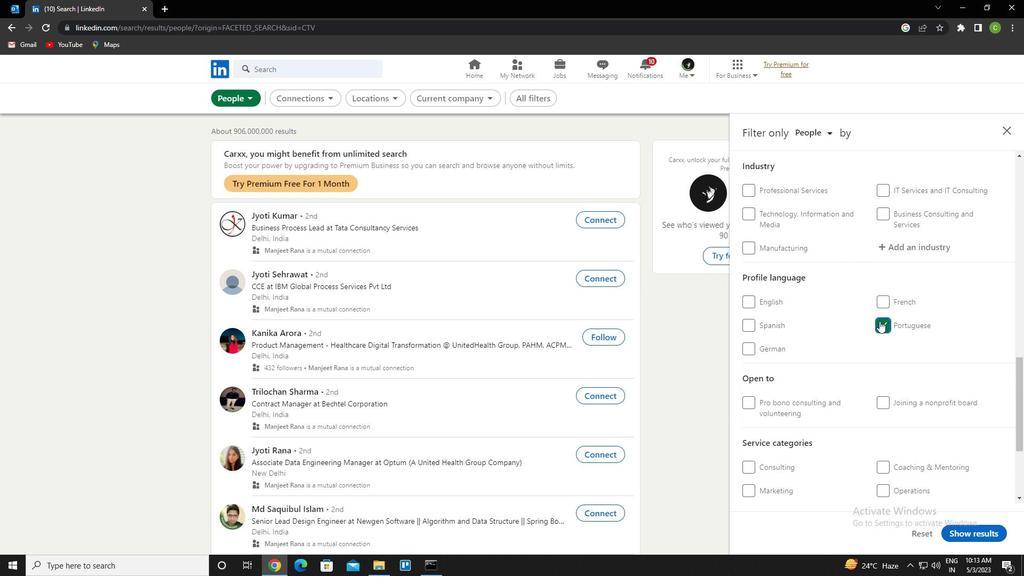 
Action: Mouse scrolled (879, 320) with delta (0, 0)
Screenshot: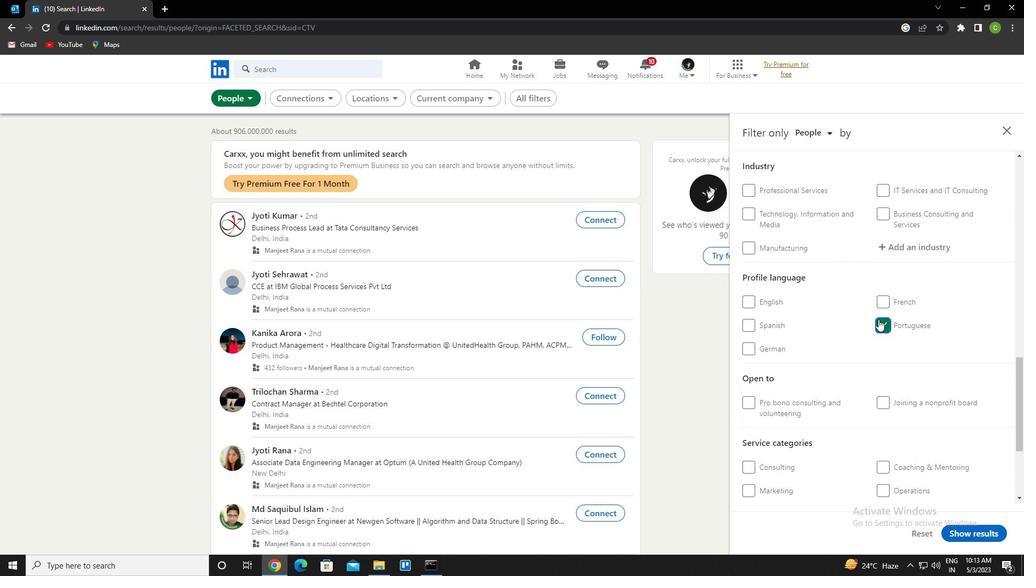 
Action: Mouse moved to (873, 312)
Screenshot: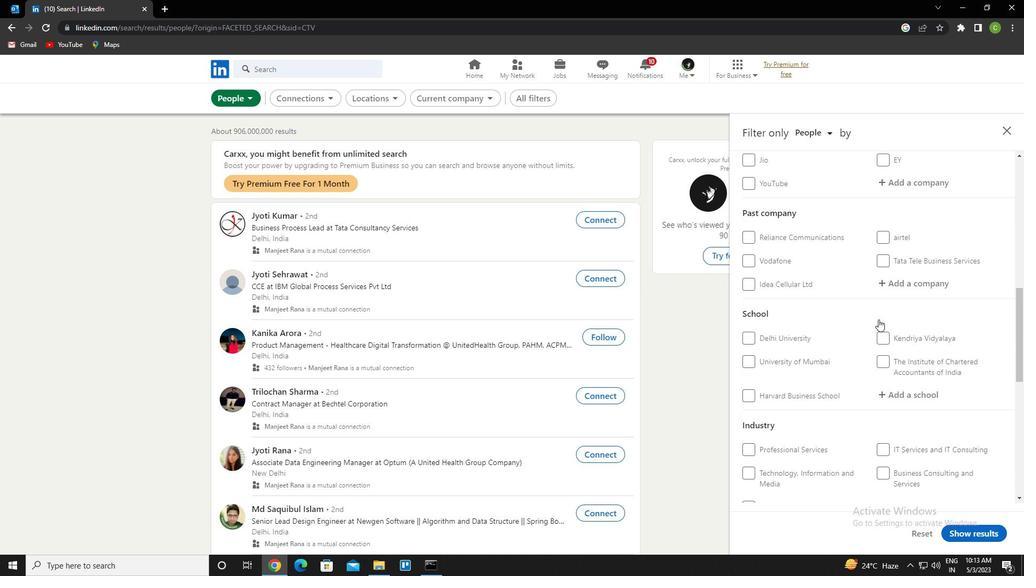 
Action: Mouse scrolled (873, 312) with delta (0, 0)
Screenshot: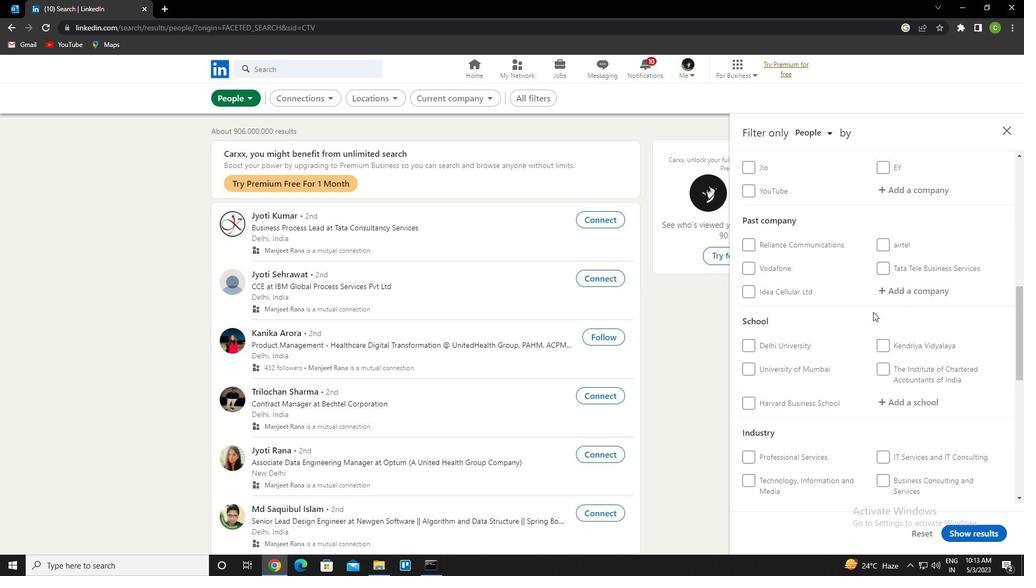 
Action: Mouse scrolled (873, 312) with delta (0, 0)
Screenshot: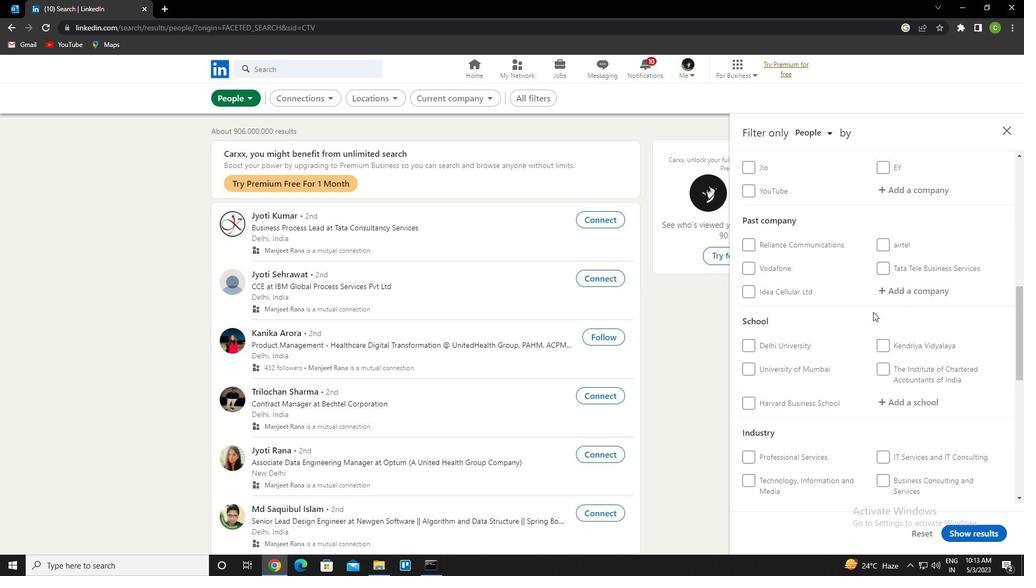 
Action: Mouse scrolled (873, 312) with delta (0, 0)
Screenshot: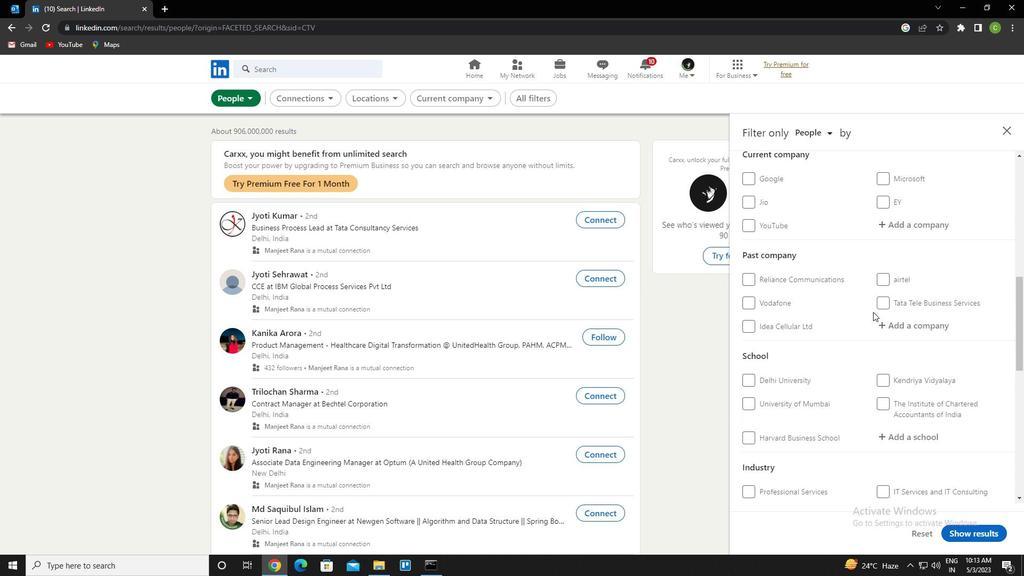 
Action: Mouse moved to (922, 348)
Screenshot: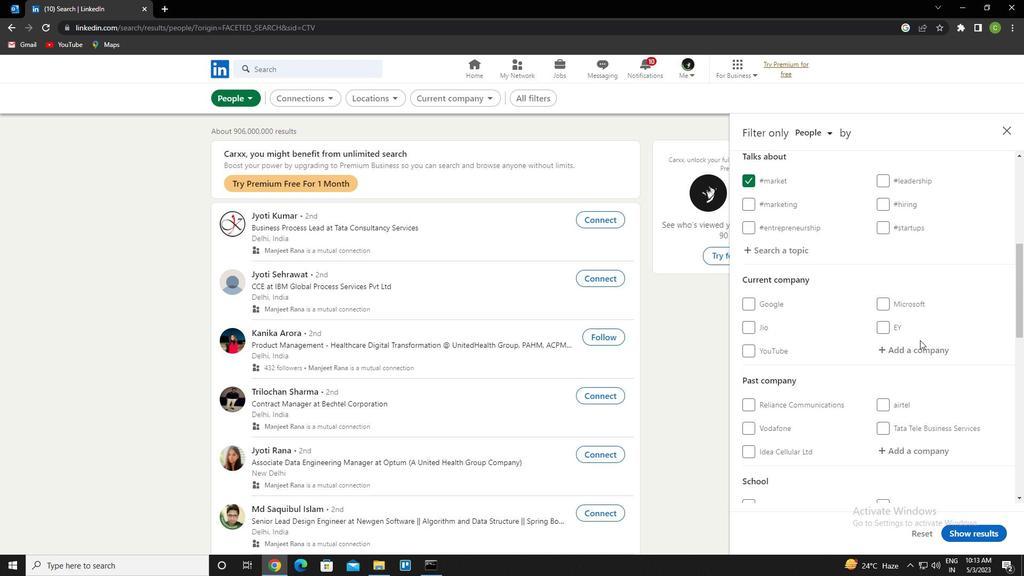 
Action: Mouse pressed left at (922, 348)
Screenshot: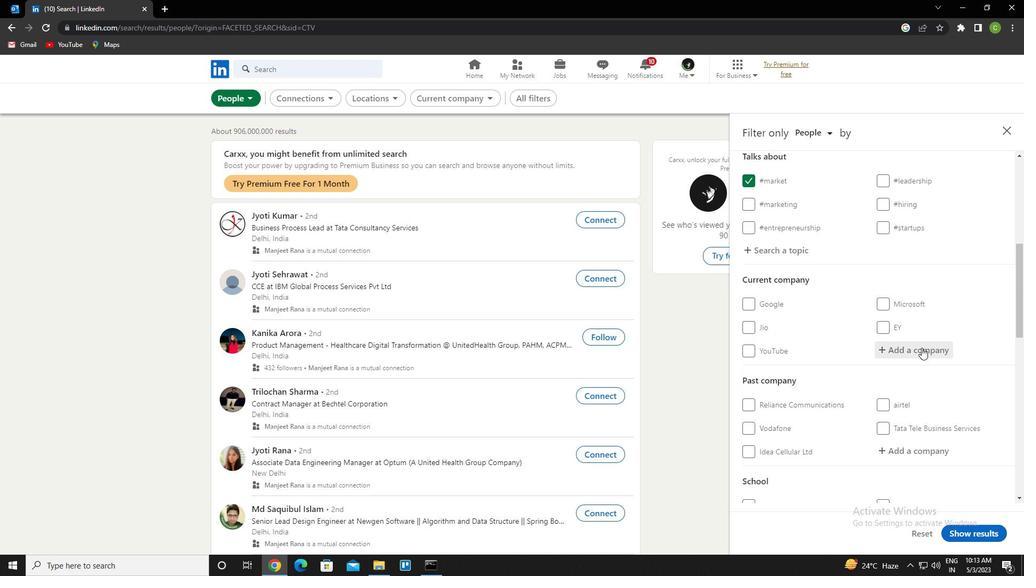 
Action: Key pressed <Key.caps_lock>z<Key.caps_lock>iliong<Key.backspace><Key.backspace><Key.backspace>ng<Key.down><Key.enter>
Screenshot: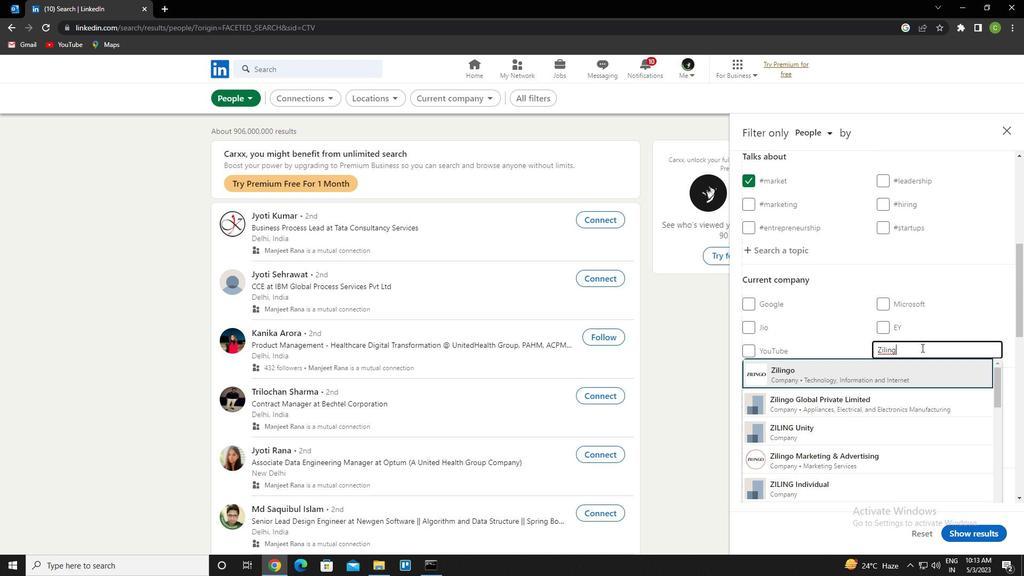 
Action: Mouse scrolled (922, 347) with delta (0, 0)
Screenshot: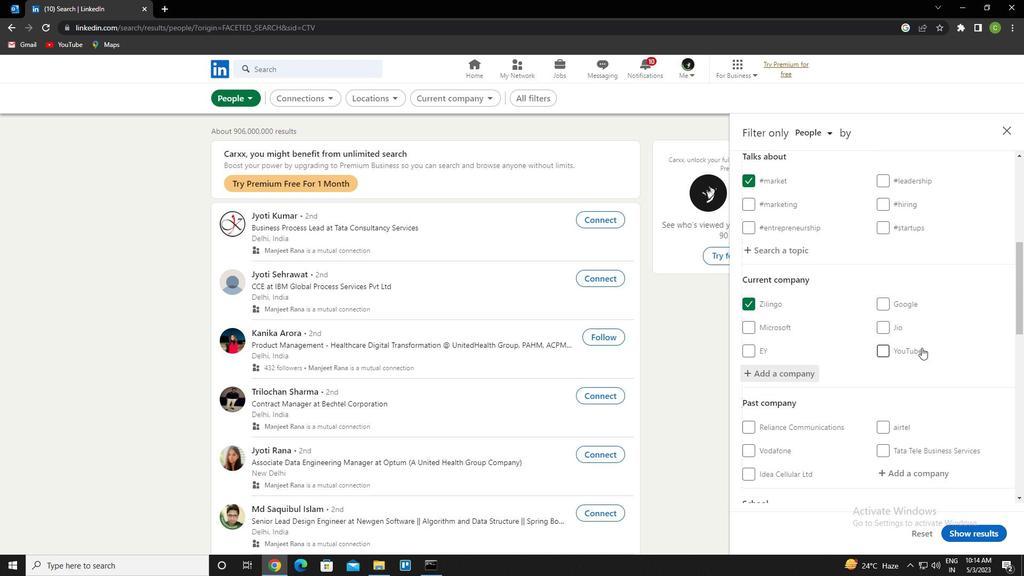 
Action: Mouse scrolled (922, 347) with delta (0, 0)
Screenshot: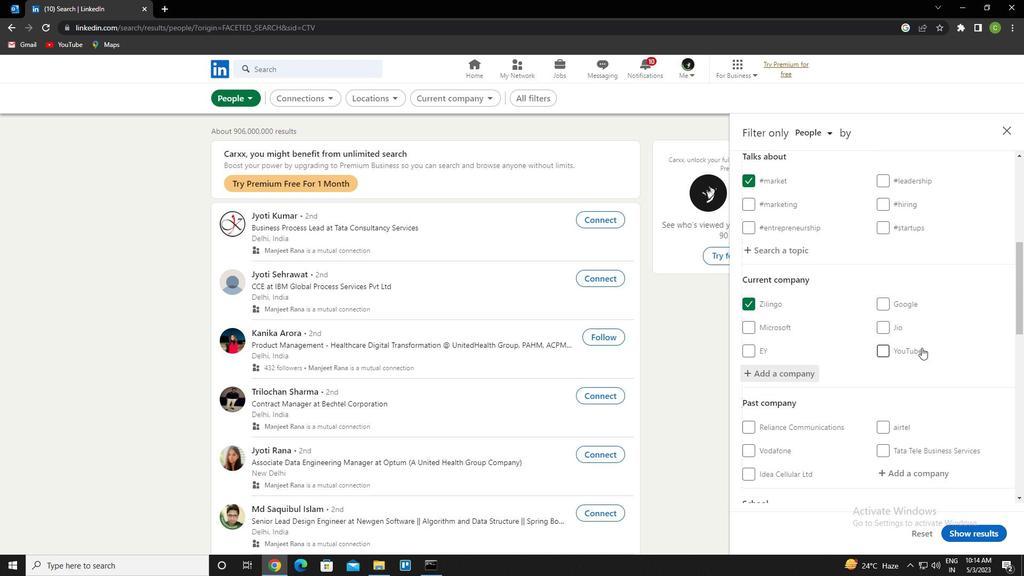 
Action: Mouse scrolled (922, 347) with delta (0, 0)
Screenshot: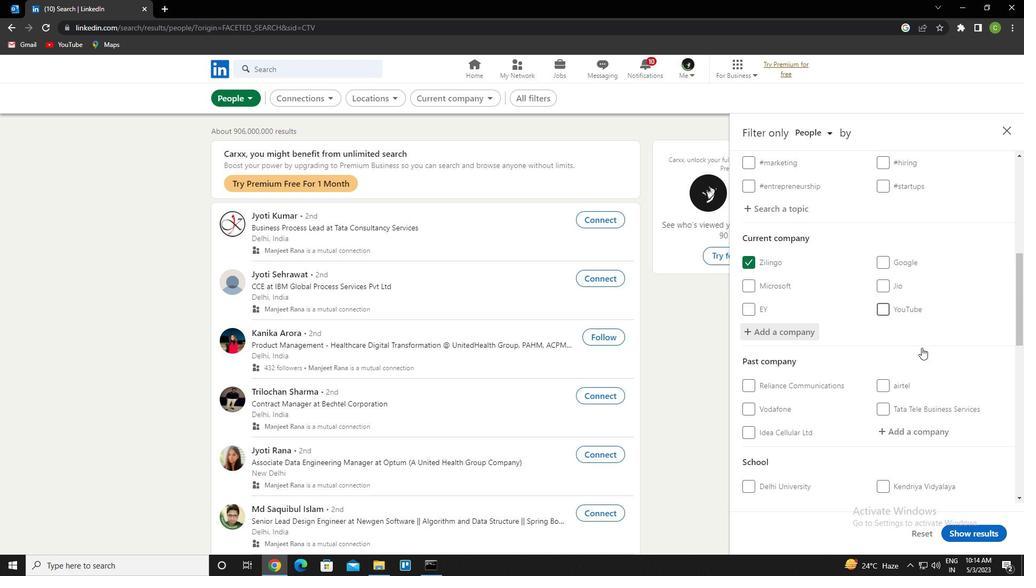 
Action: Mouse moved to (918, 316)
Screenshot: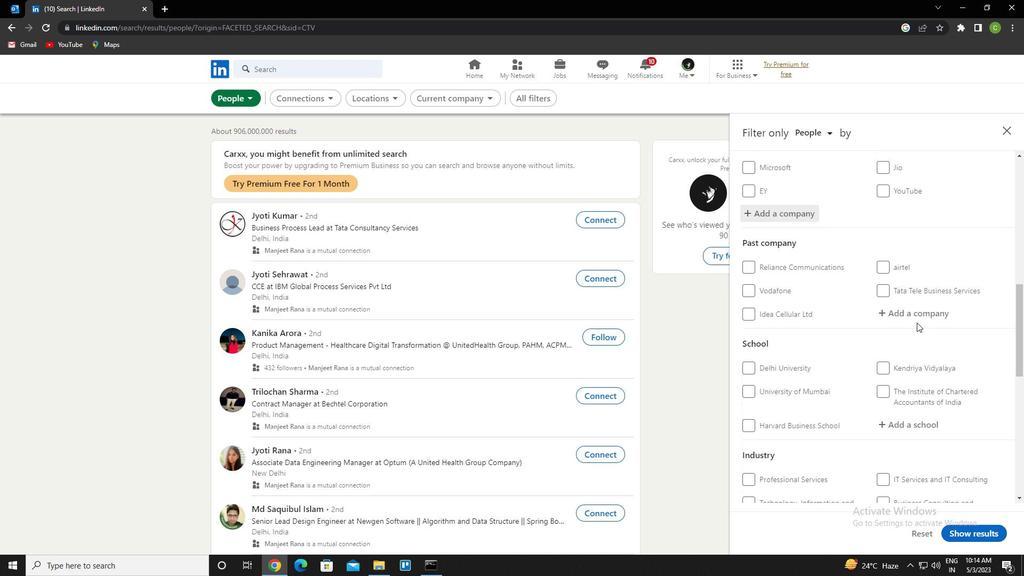 
Action: Mouse pressed left at (918, 316)
Screenshot: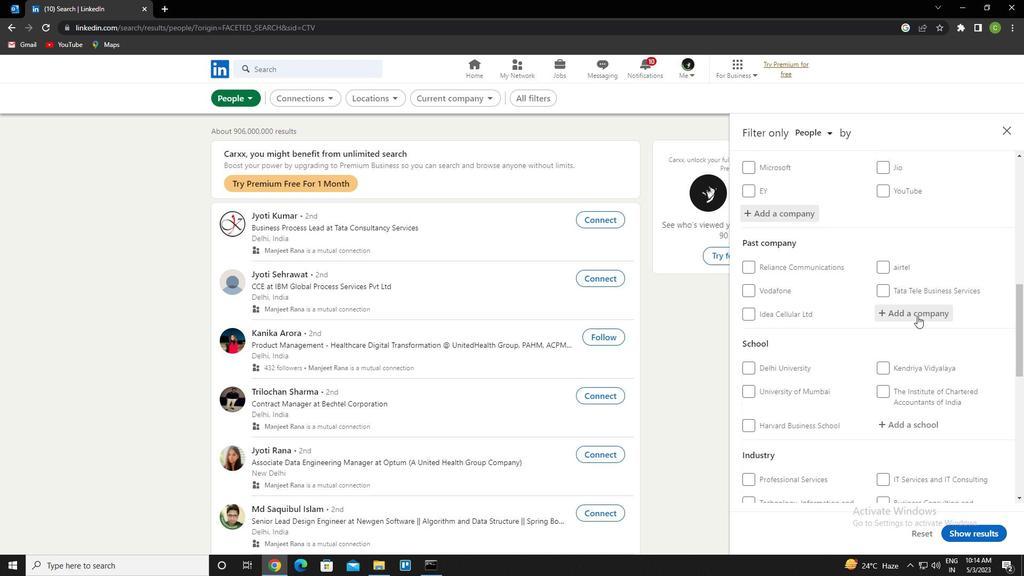 
Action: Key pressed <Key.caps_lock>a<Key.caps_lock>peejay<Key.space><Key.down><Key.down><Key.enter>
Screenshot: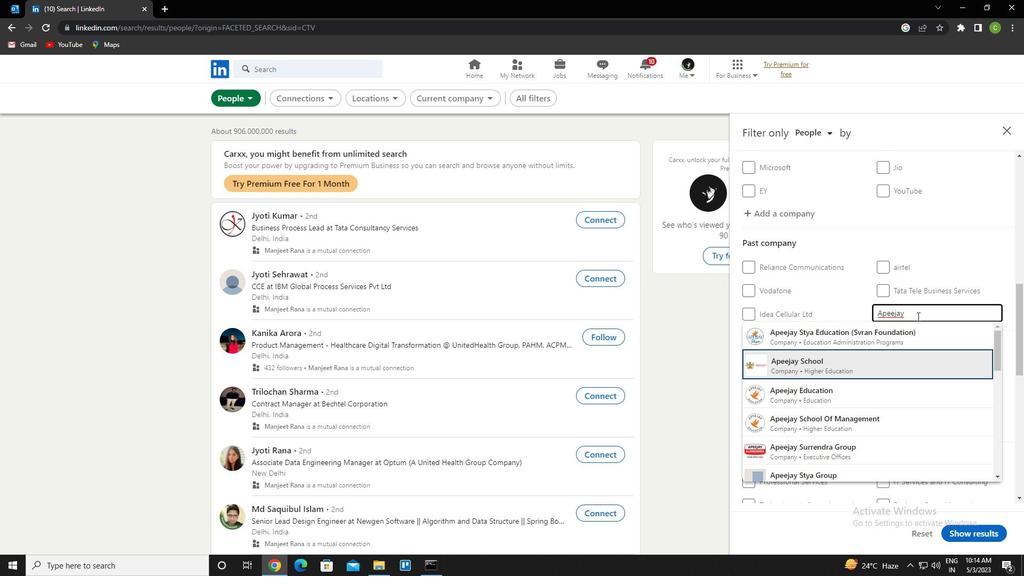
Action: Mouse scrolled (918, 316) with delta (0, 0)
Screenshot: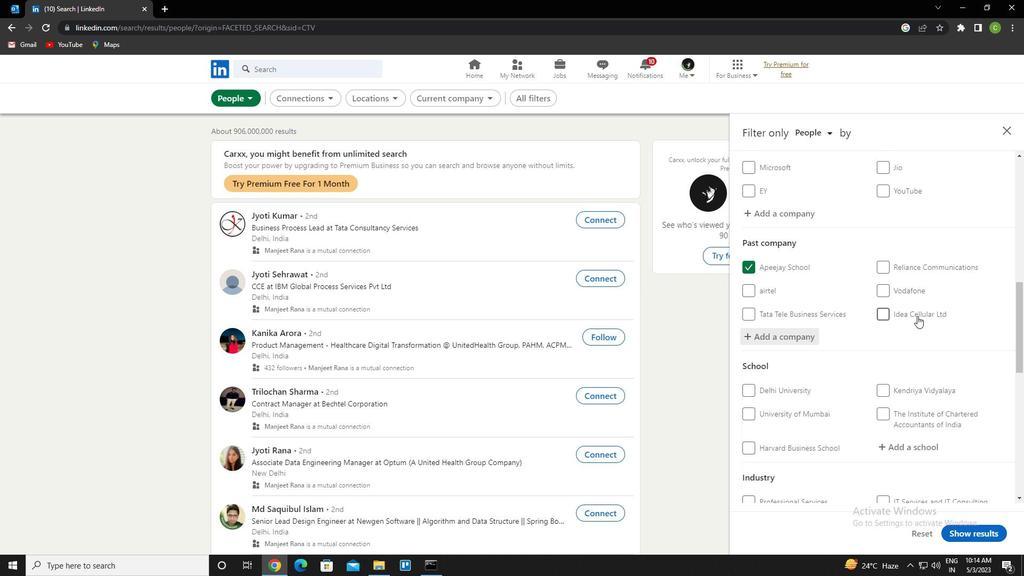 
Action: Mouse scrolled (918, 316) with delta (0, 0)
Screenshot: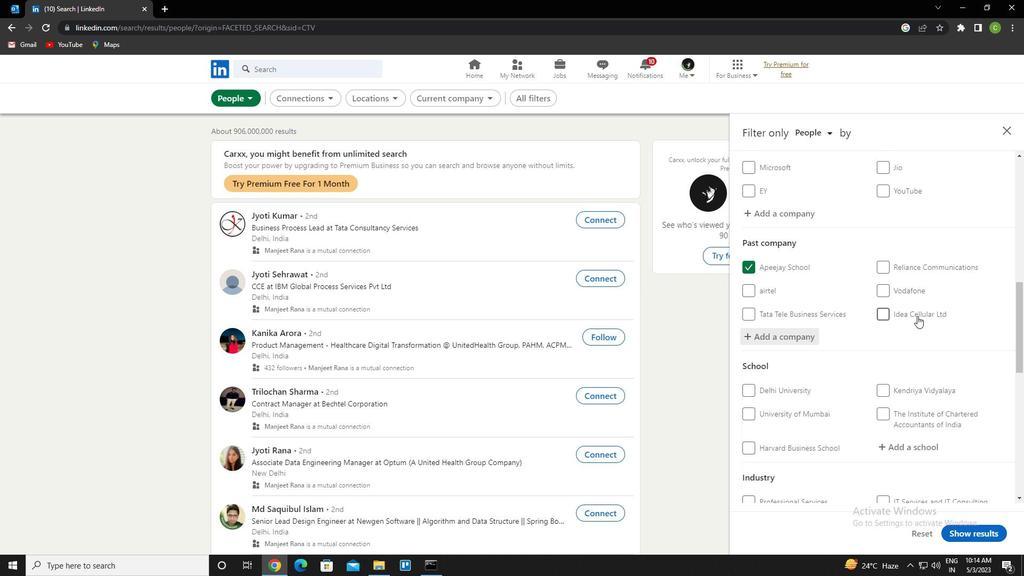 
Action: Mouse scrolled (918, 316) with delta (0, 0)
Screenshot: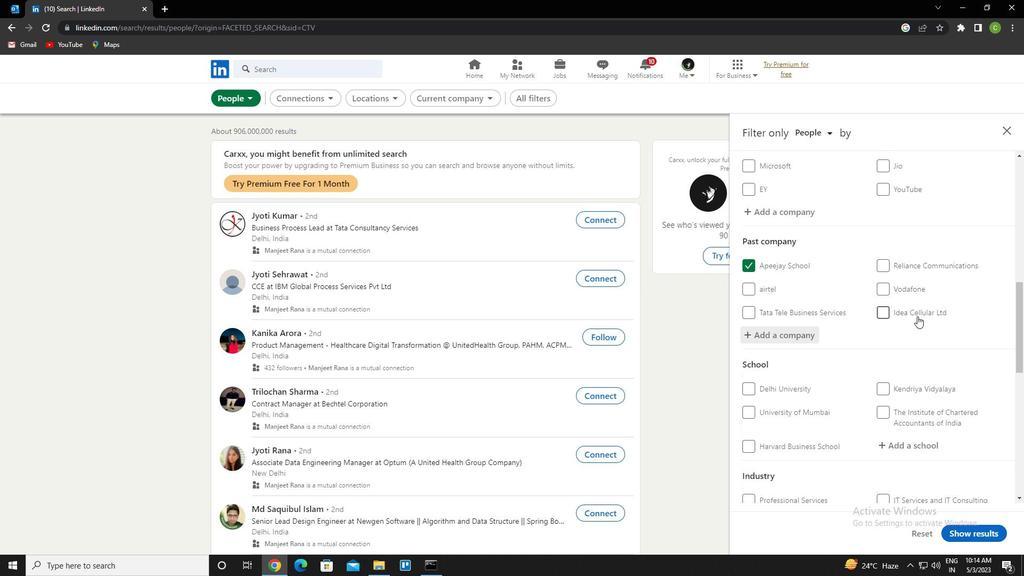 
Action: Mouse moved to (890, 298)
Screenshot: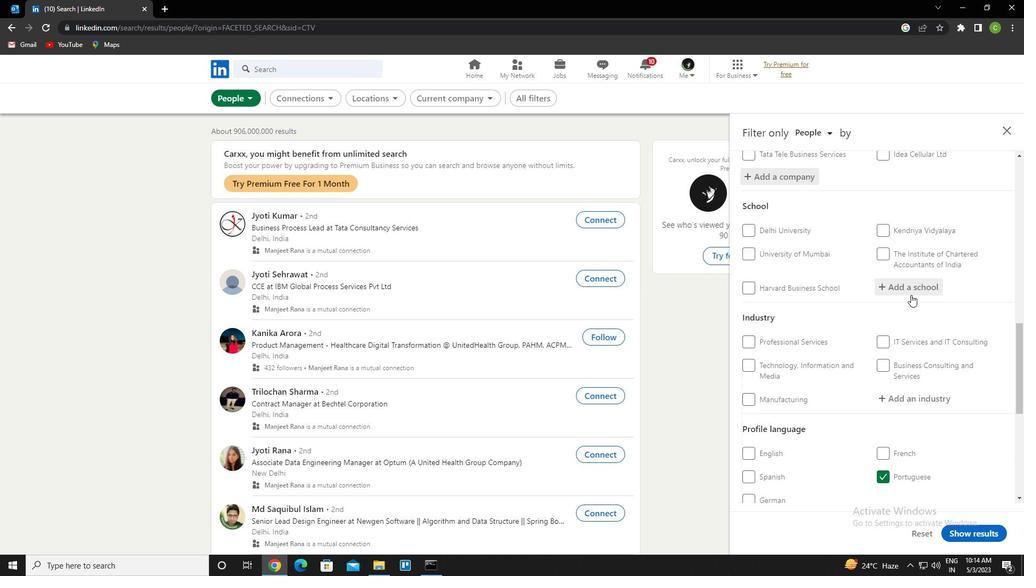 
Action: Mouse scrolled (890, 299) with delta (0, 0)
Screenshot: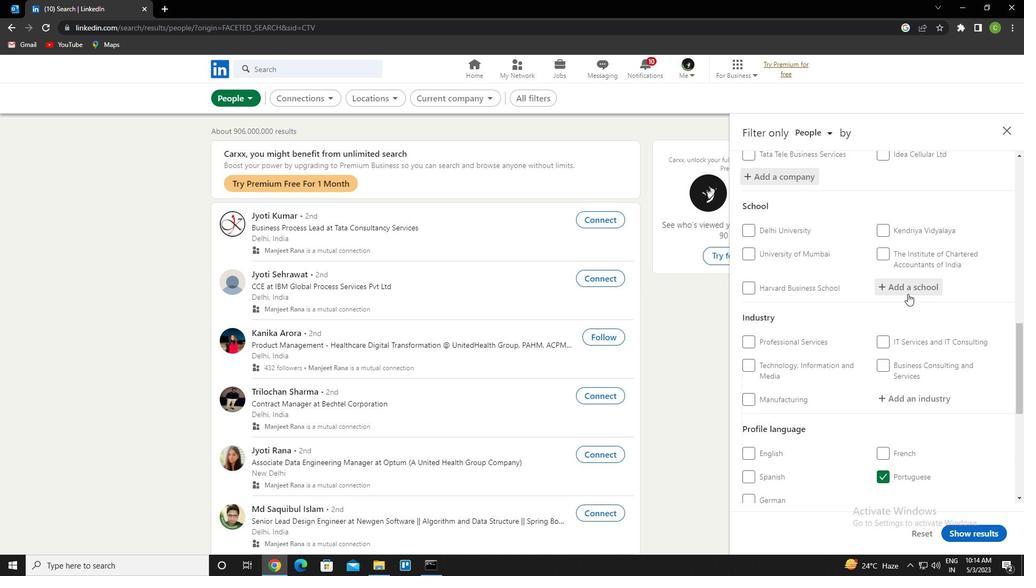 
Action: Mouse scrolled (890, 299) with delta (0, 0)
Screenshot: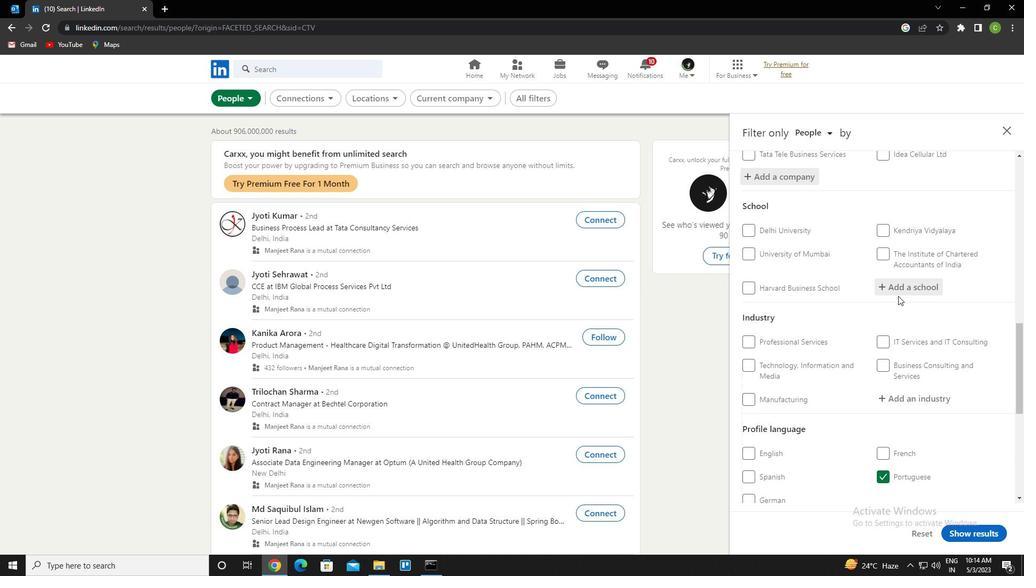 
Action: Mouse scrolled (890, 299) with delta (0, 0)
Screenshot: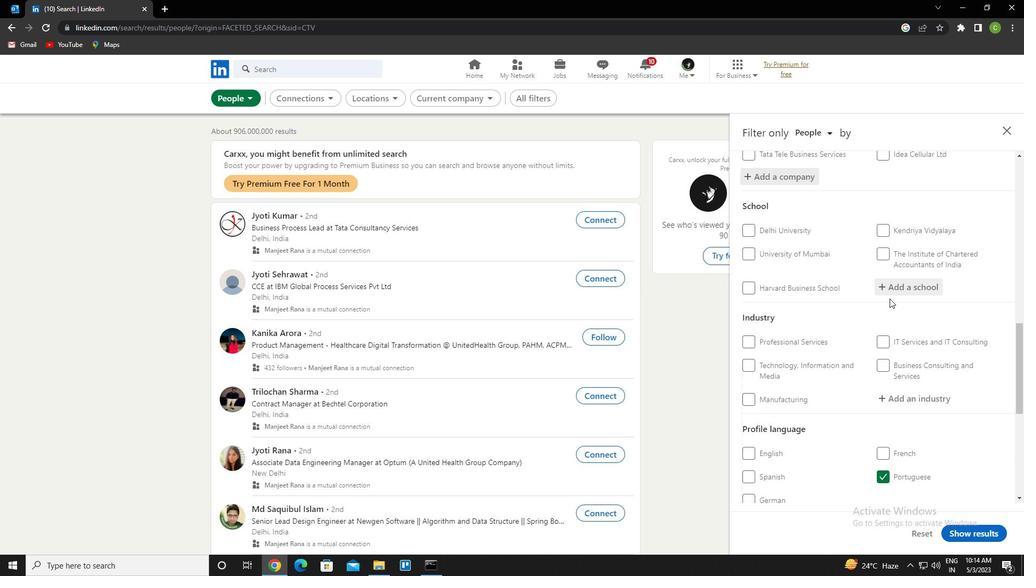 
Action: Mouse moved to (748, 267)
Screenshot: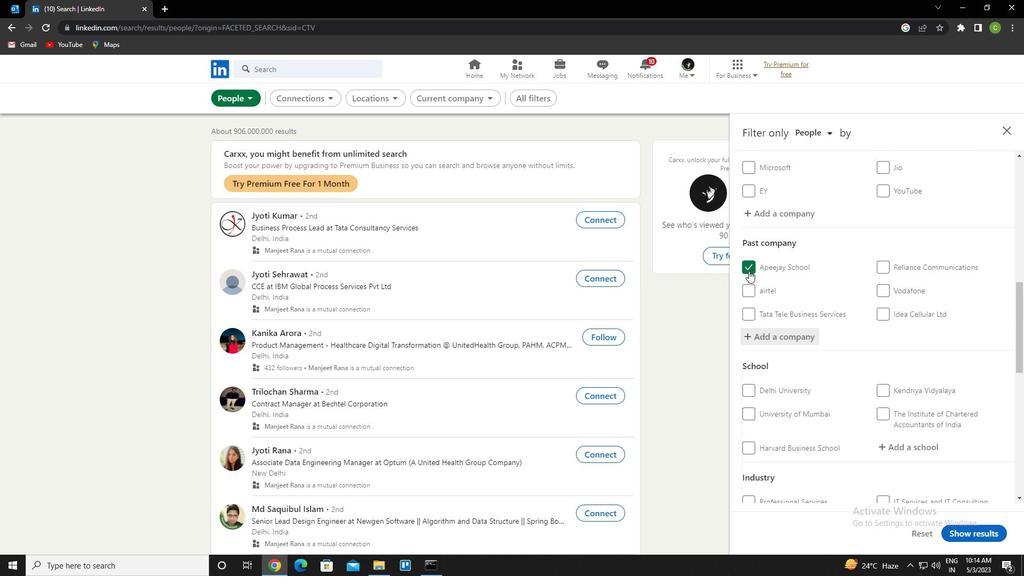
Action: Mouse pressed left at (748, 267)
Screenshot: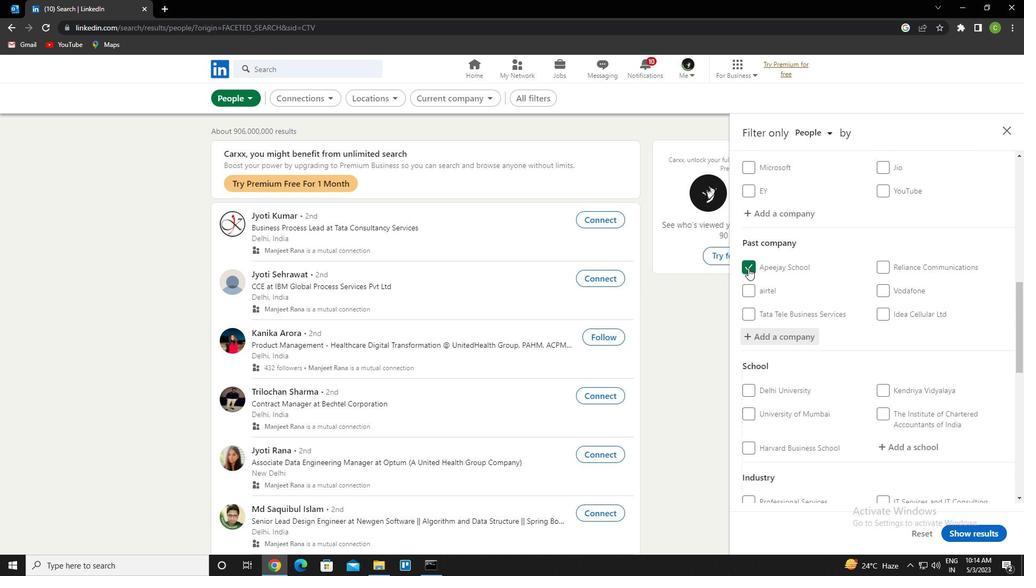 
Action: Mouse moved to (853, 279)
Screenshot: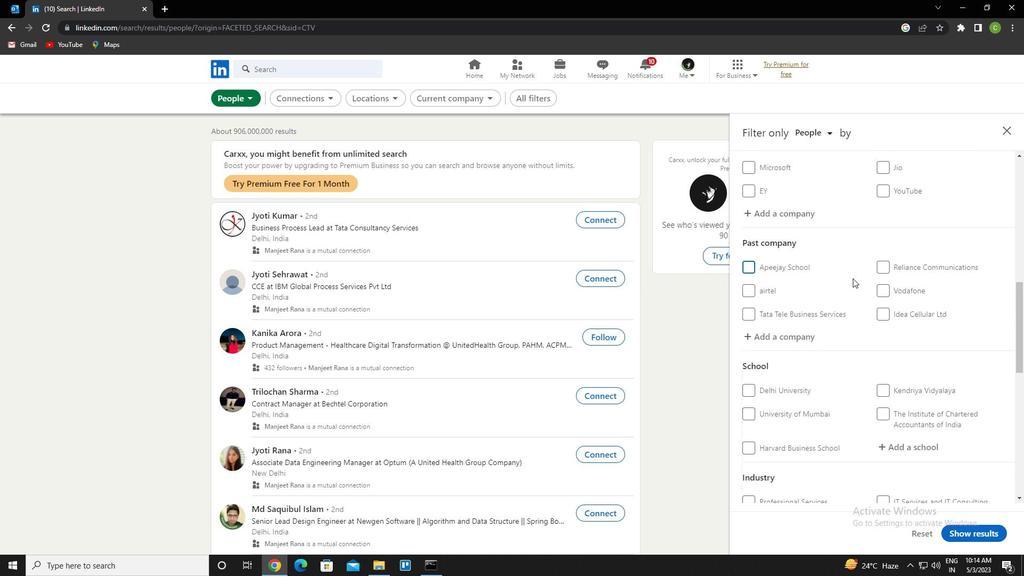 
Action: Mouse scrolled (853, 278) with delta (0, 0)
Screenshot: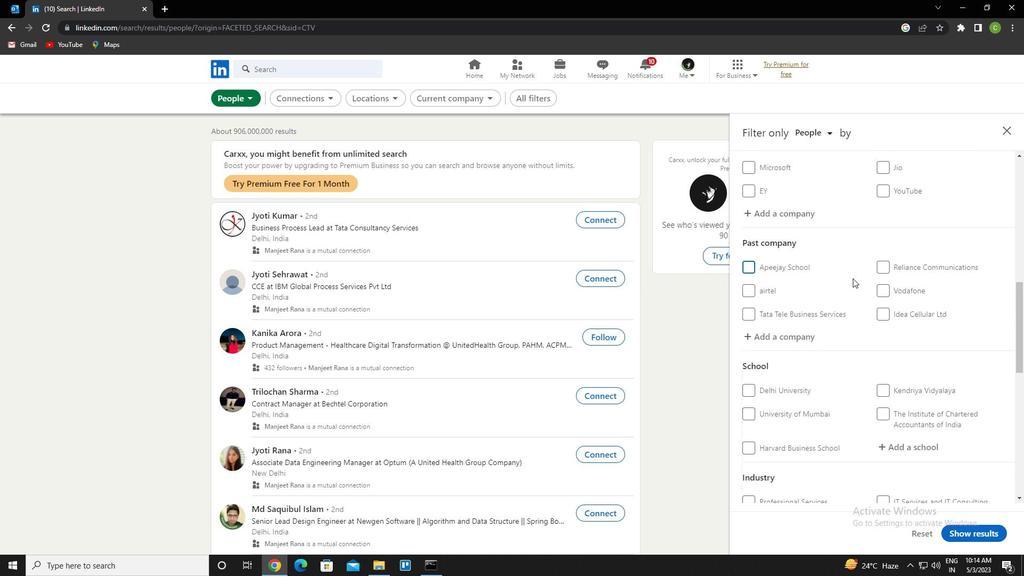 
Action: Mouse moved to (853, 281)
Screenshot: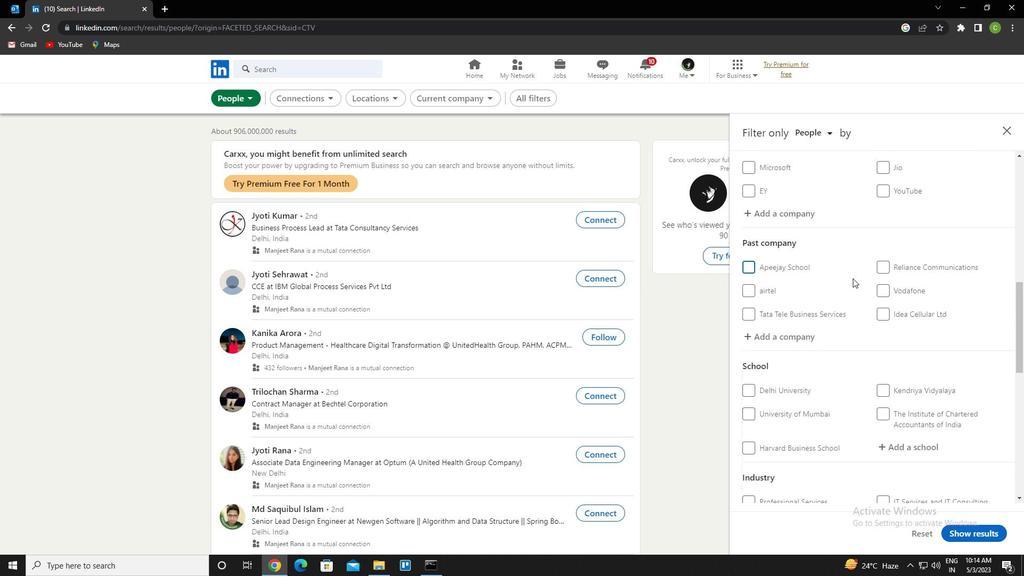 
Action: Mouse scrolled (853, 280) with delta (0, 0)
Screenshot: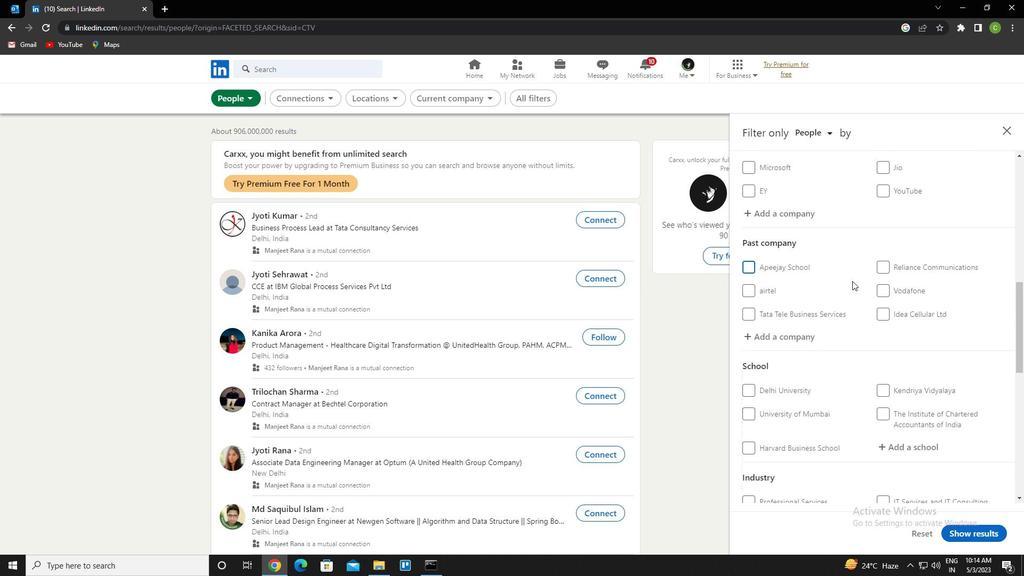 
Action: Mouse scrolled (853, 280) with delta (0, 0)
Screenshot: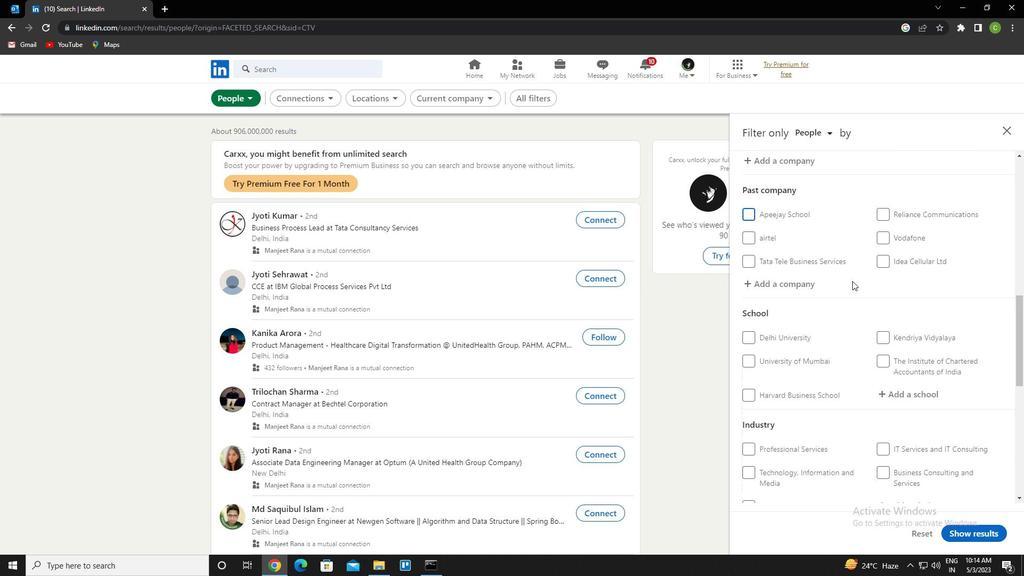 
Action: Mouse moved to (903, 283)
Screenshot: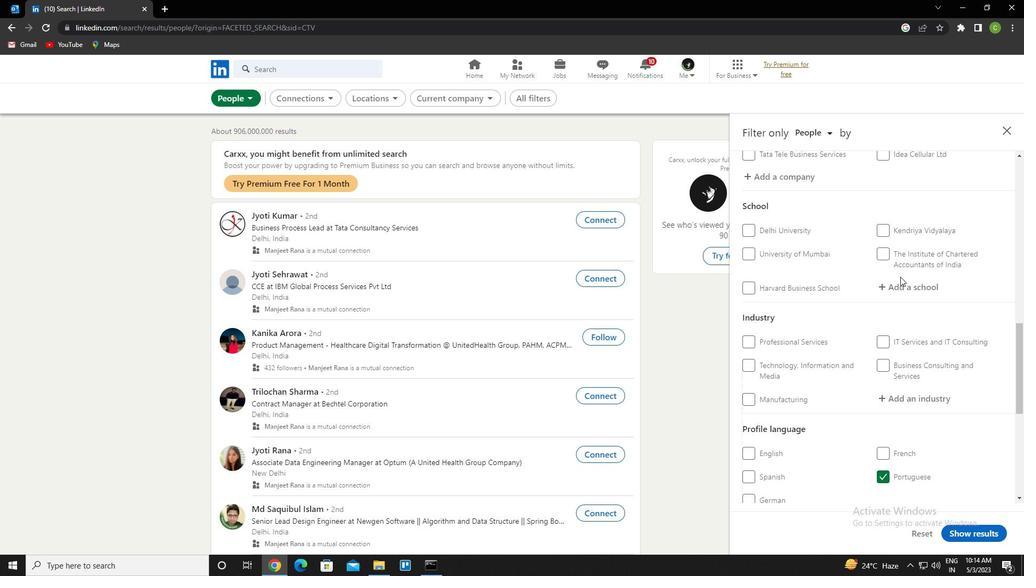 
Action: Mouse pressed left at (903, 283)
Screenshot: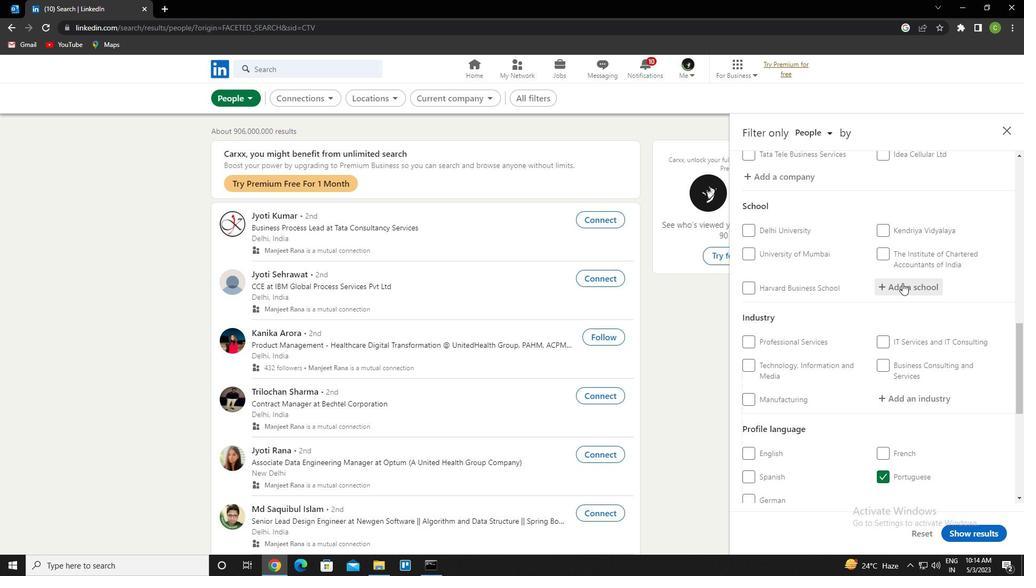 
Action: Key pressed <Key.caps_lock>a<Key.caps_lock>peejay<Key.down><Key.down><Key.enter>
Screenshot: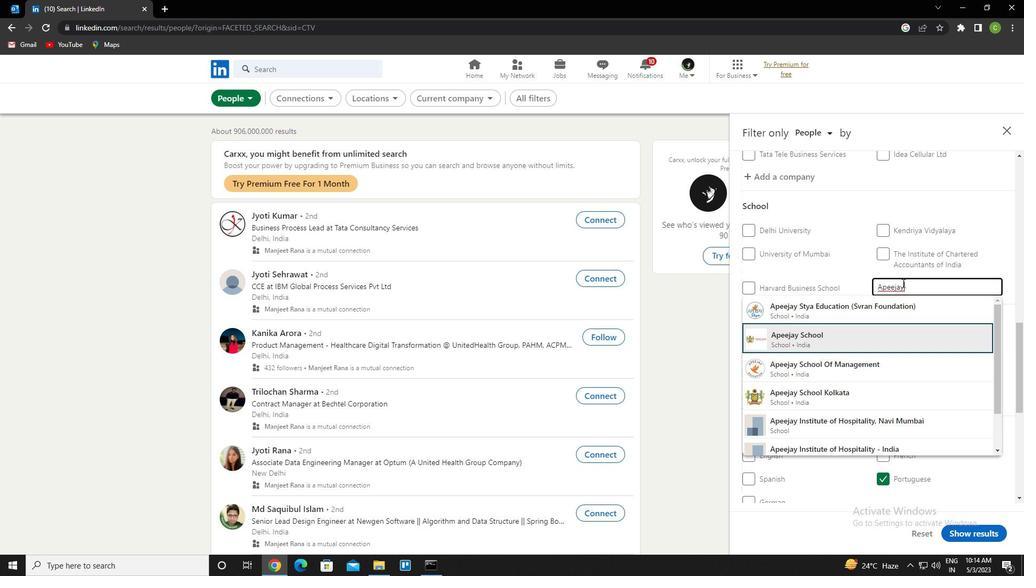 
Action: Mouse scrolled (903, 282) with delta (0, 0)
Screenshot: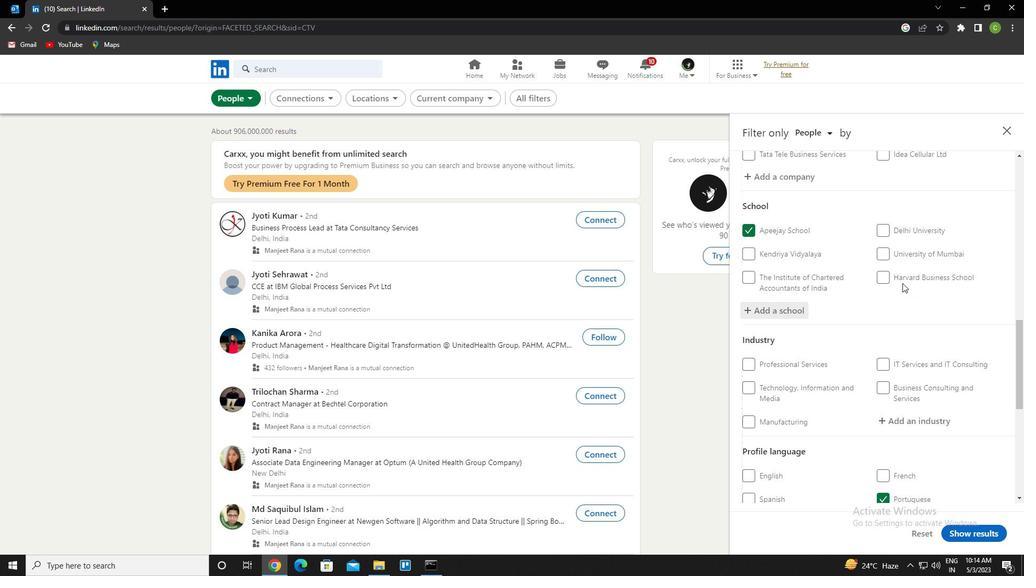 
Action: Mouse scrolled (903, 282) with delta (0, 0)
Screenshot: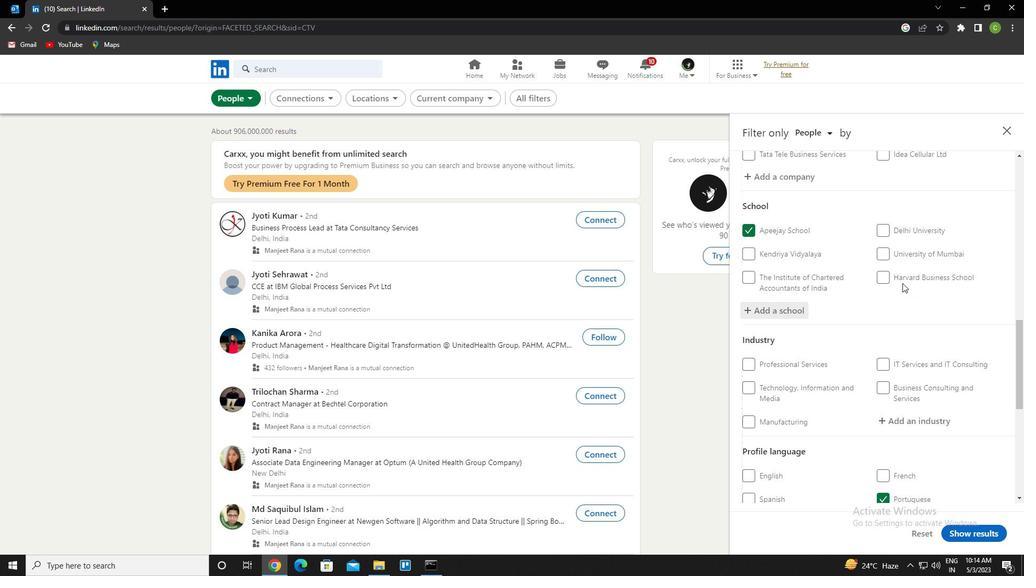 
Action: Mouse scrolled (903, 282) with delta (0, 0)
Screenshot: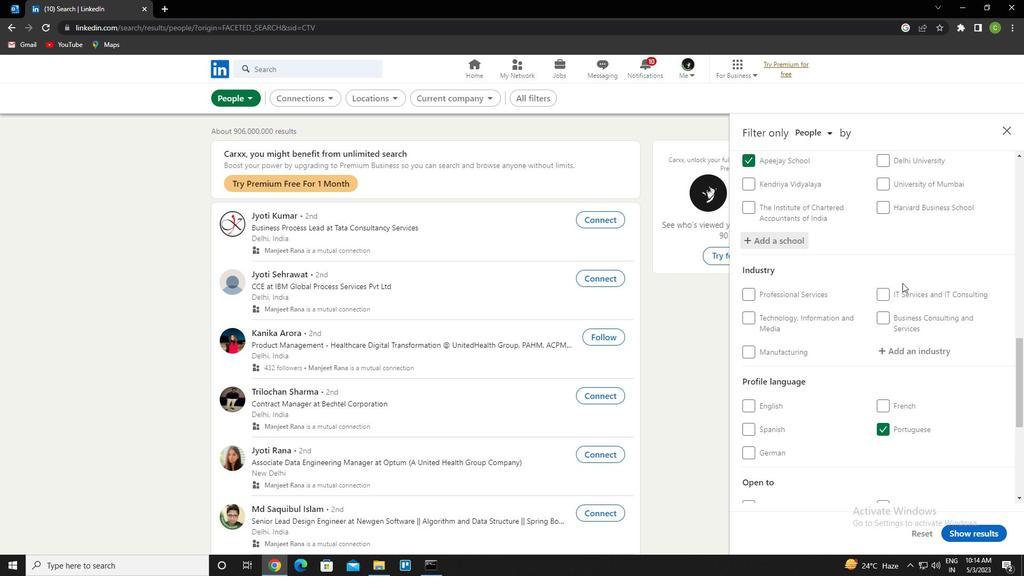 
Action: Mouse scrolled (903, 282) with delta (0, 0)
Screenshot: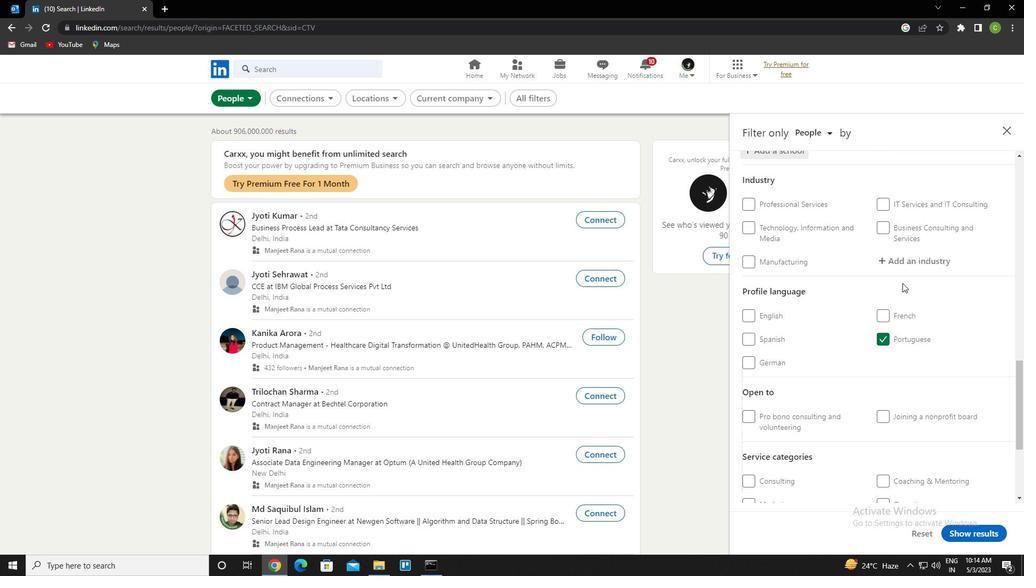 
Action: Mouse moved to (915, 210)
Screenshot: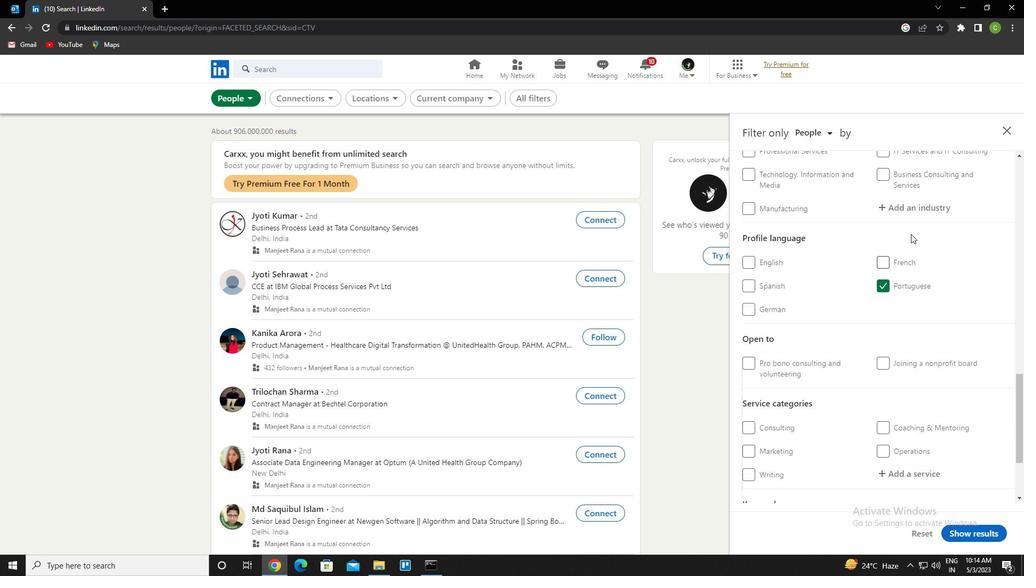 
Action: Mouse pressed left at (915, 210)
Screenshot: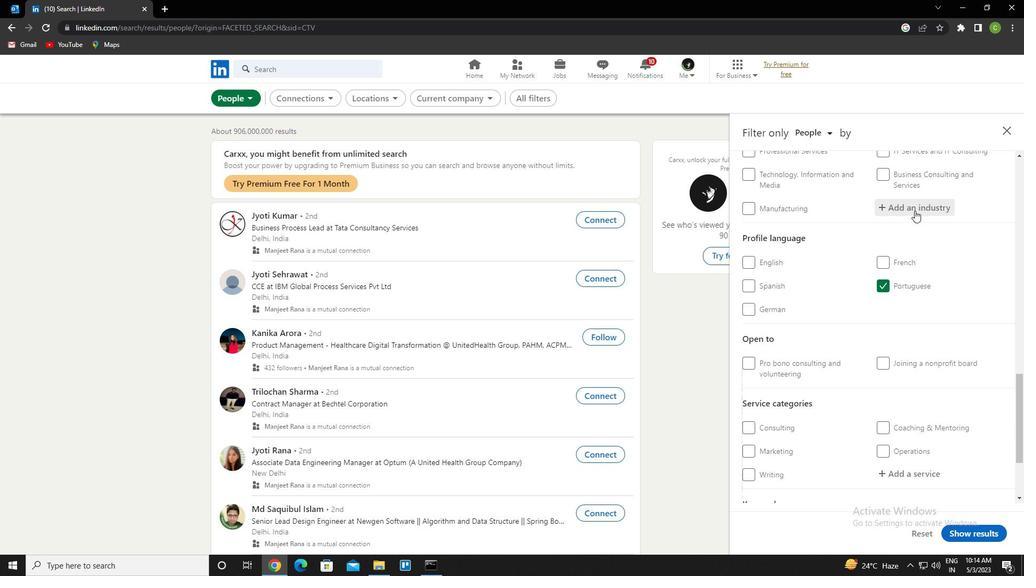 
Action: Key pressed <Key.caps_lock>l<Key.caps_lock>ibraries<Key.down><Key.enter>
Screenshot: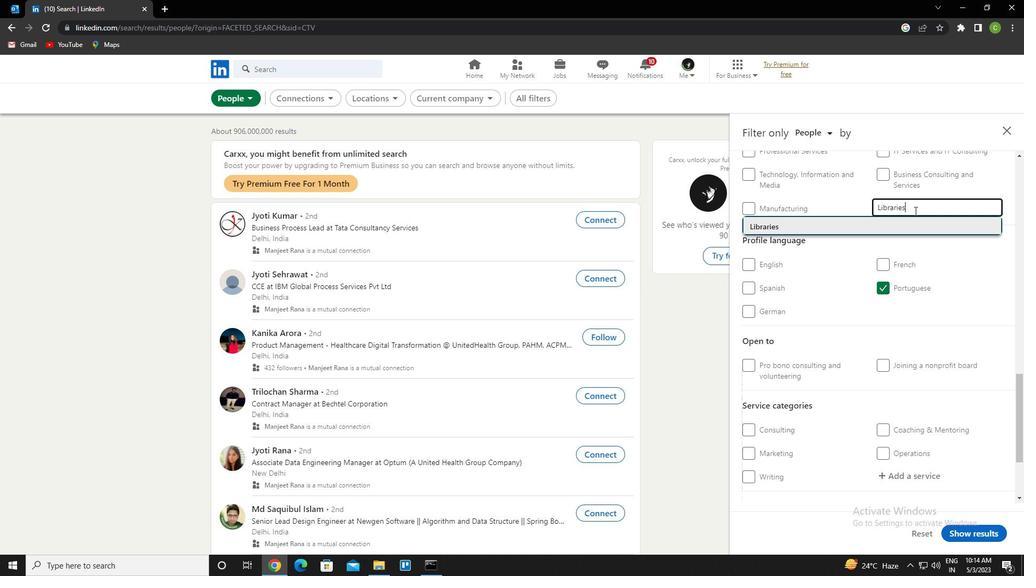 
Action: Mouse scrolled (915, 210) with delta (0, 0)
Screenshot: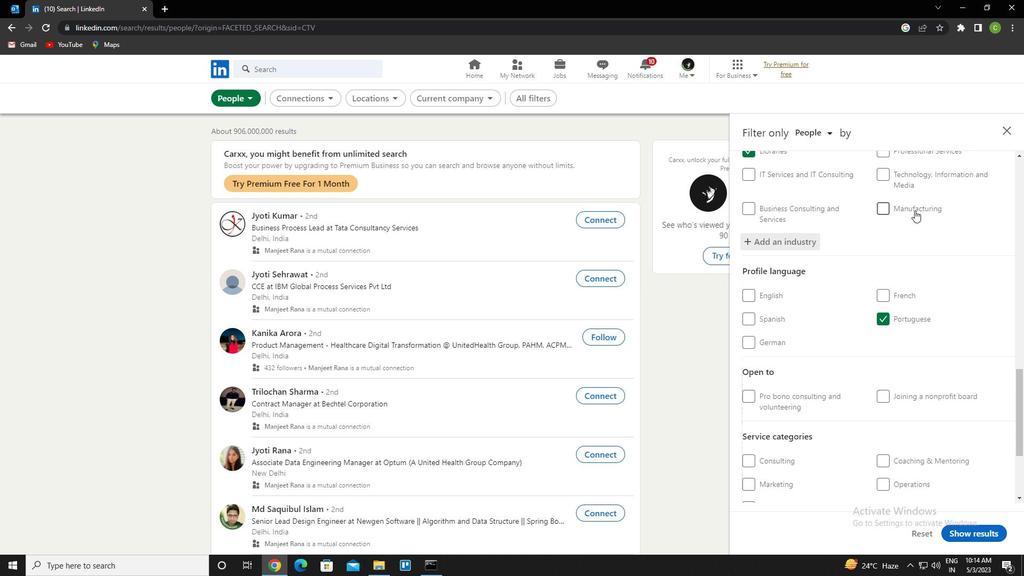 
Action: Mouse scrolled (915, 210) with delta (0, 0)
Screenshot: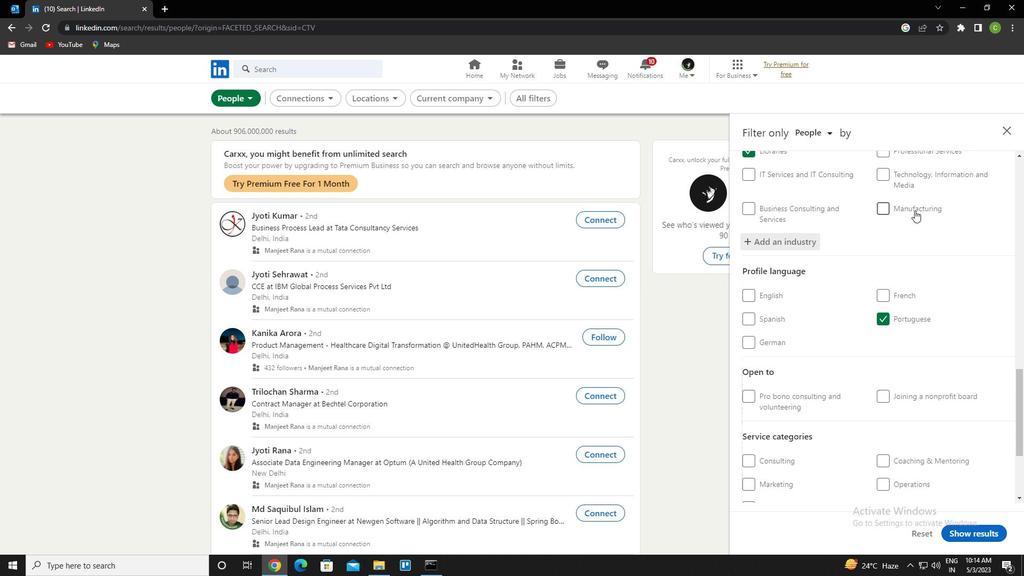 
Action: Mouse scrolled (915, 210) with delta (0, 0)
Screenshot: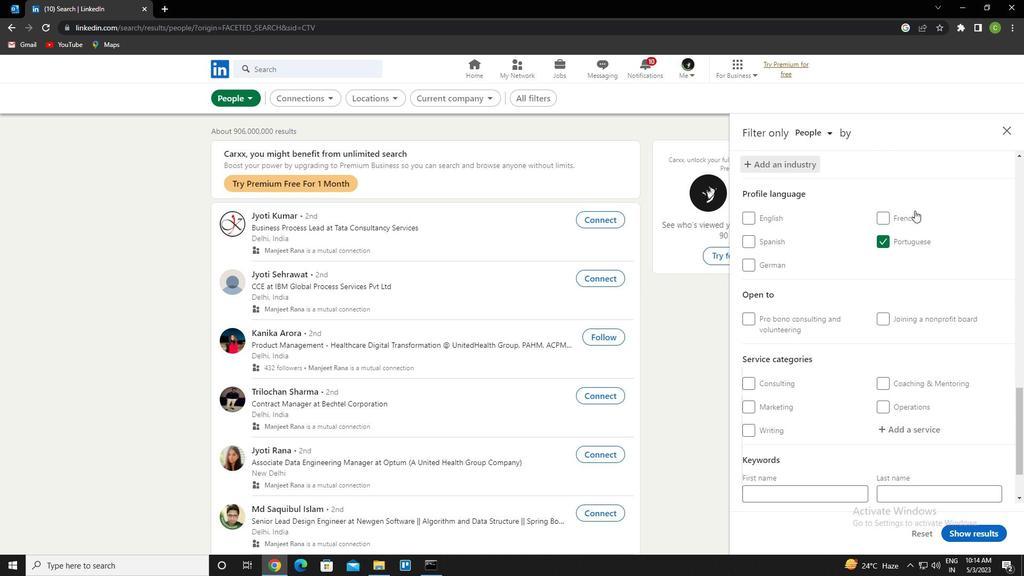 
Action: Mouse scrolled (915, 210) with delta (0, 0)
Screenshot: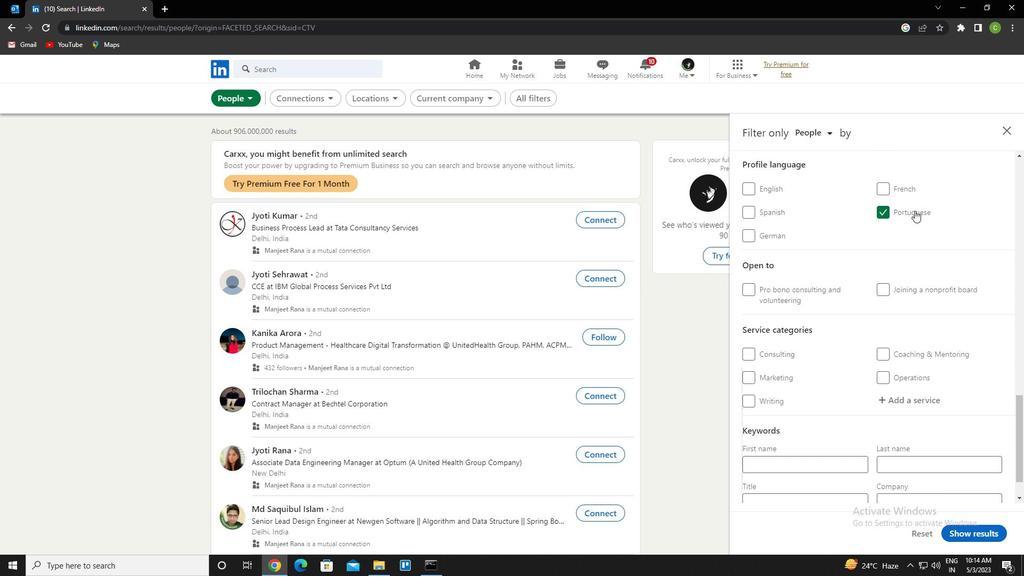 
Action: Mouse scrolled (915, 210) with delta (0, 0)
Screenshot: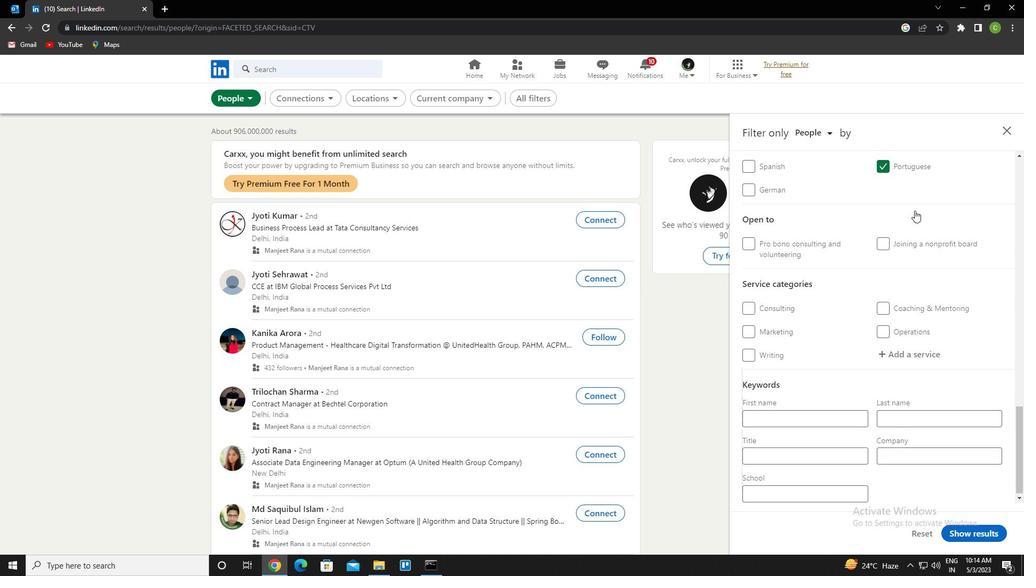 
Action: Mouse moved to (904, 348)
Screenshot: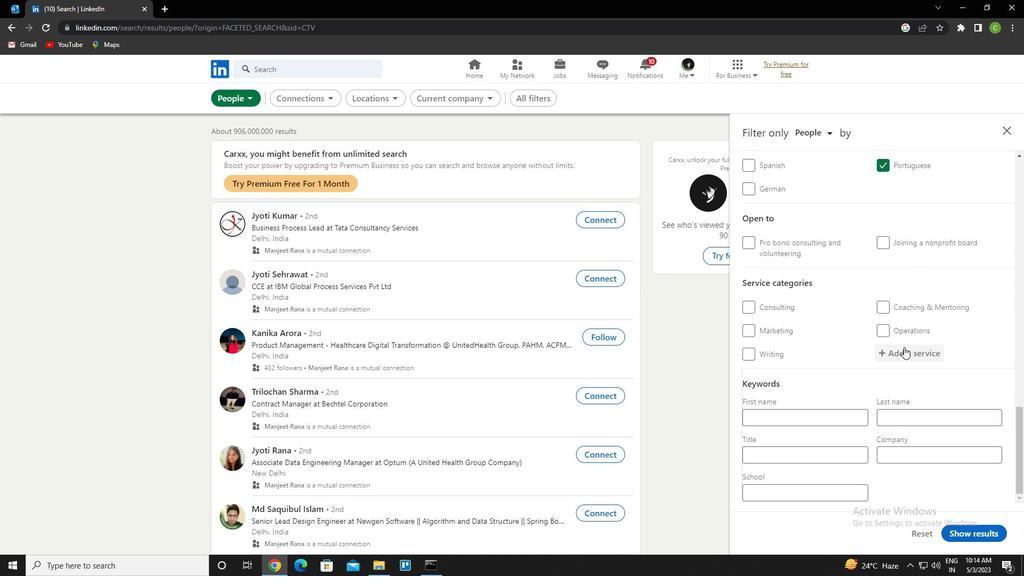 
Action: Mouse pressed left at (904, 348)
Screenshot: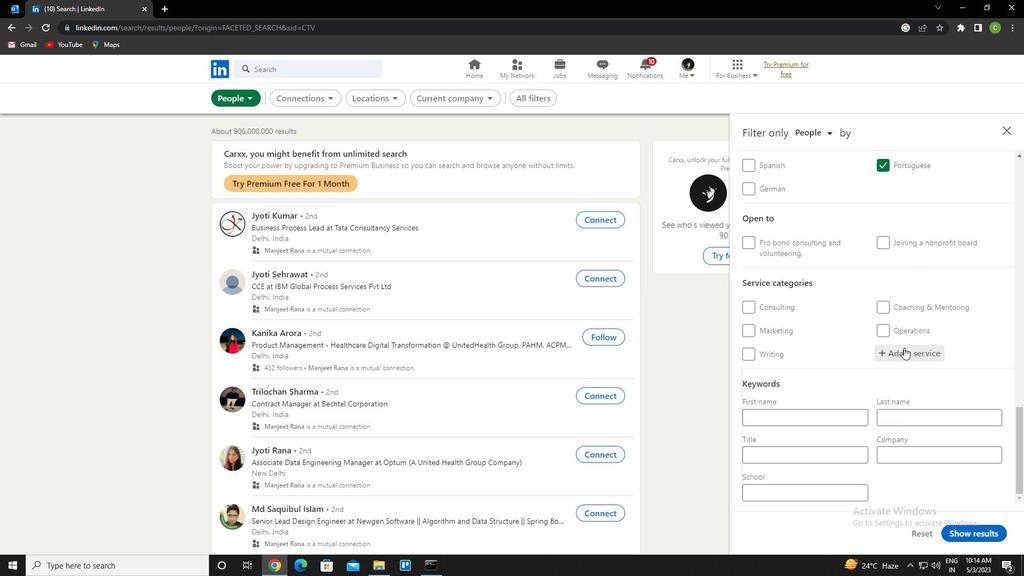 
Action: Key pressed life<Key.space>insurance<Key.down><Key.enter>
Screenshot: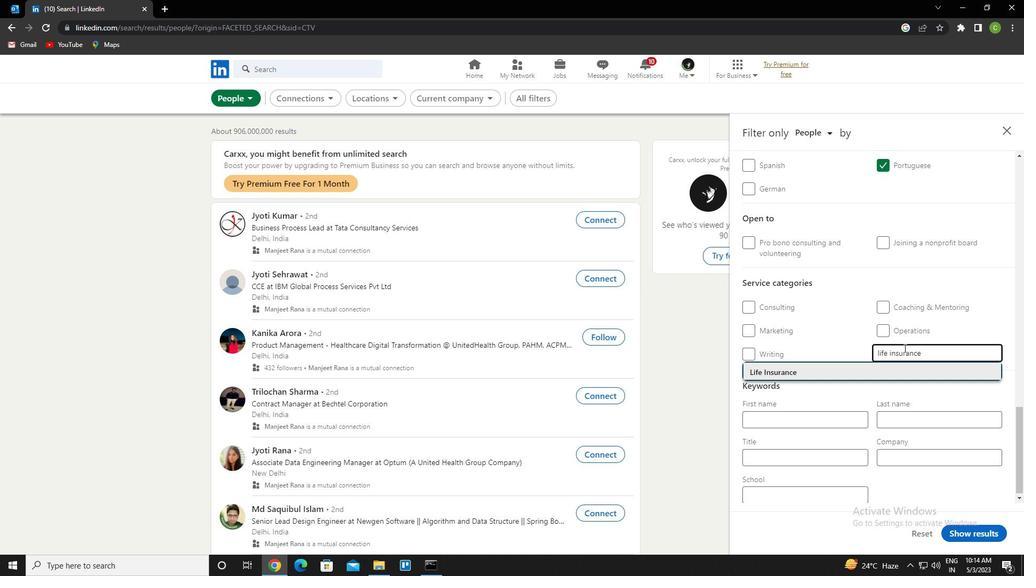 
Action: Mouse scrolled (904, 347) with delta (0, 0)
Screenshot: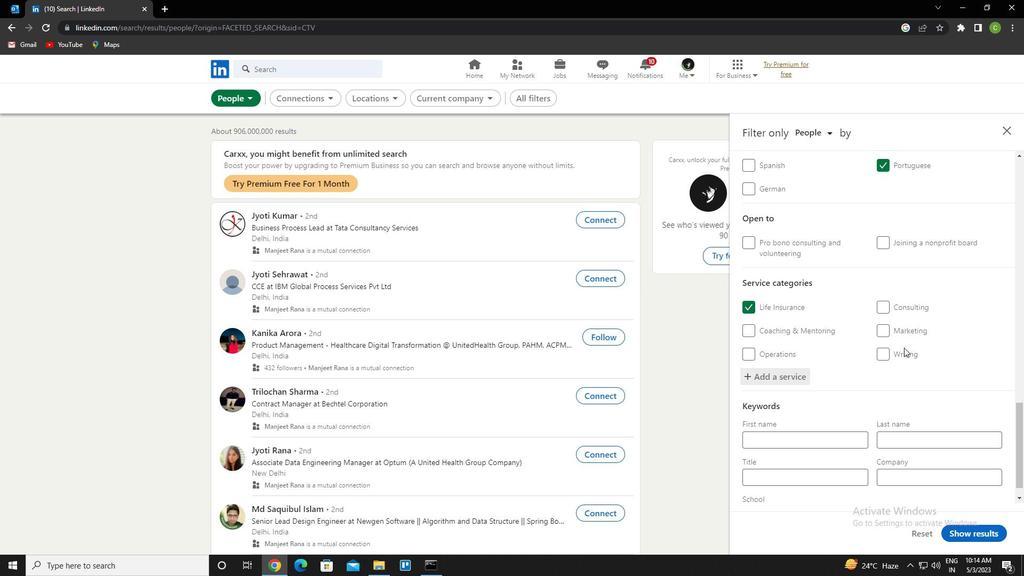
Action: Mouse scrolled (904, 347) with delta (0, 0)
Screenshot: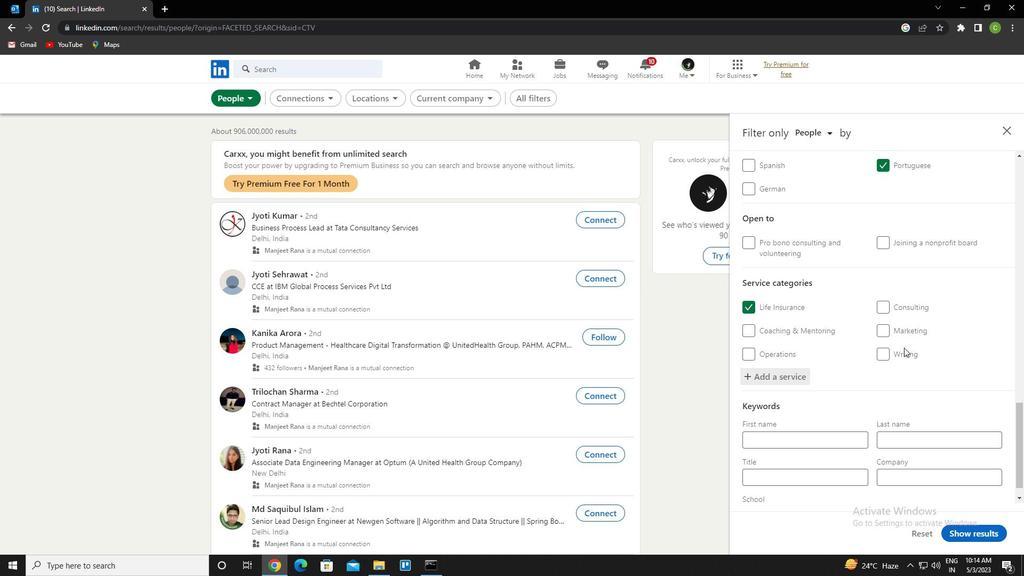 
Action: Mouse scrolled (904, 347) with delta (0, 0)
Screenshot: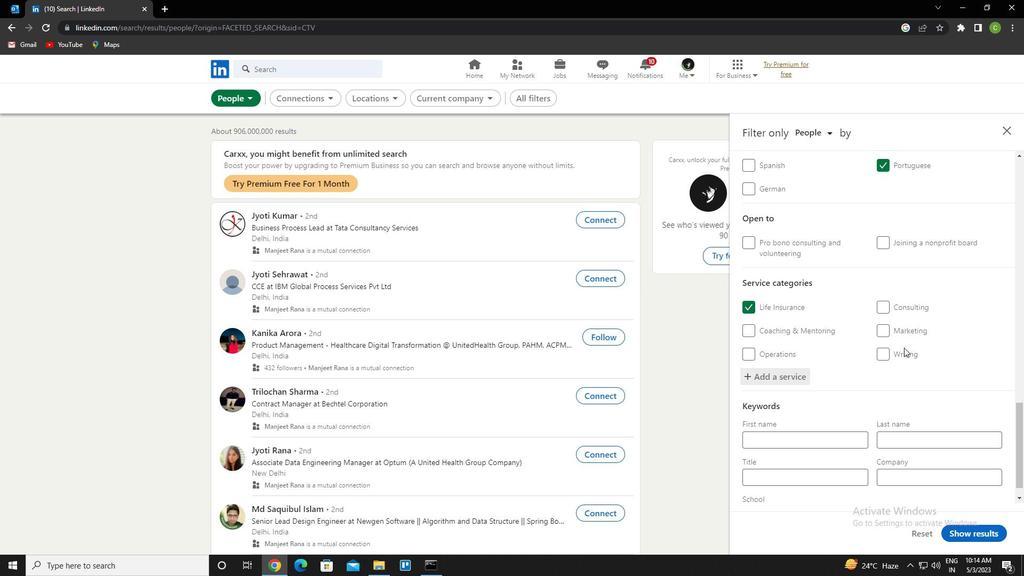 
Action: Mouse scrolled (904, 347) with delta (0, 0)
Screenshot: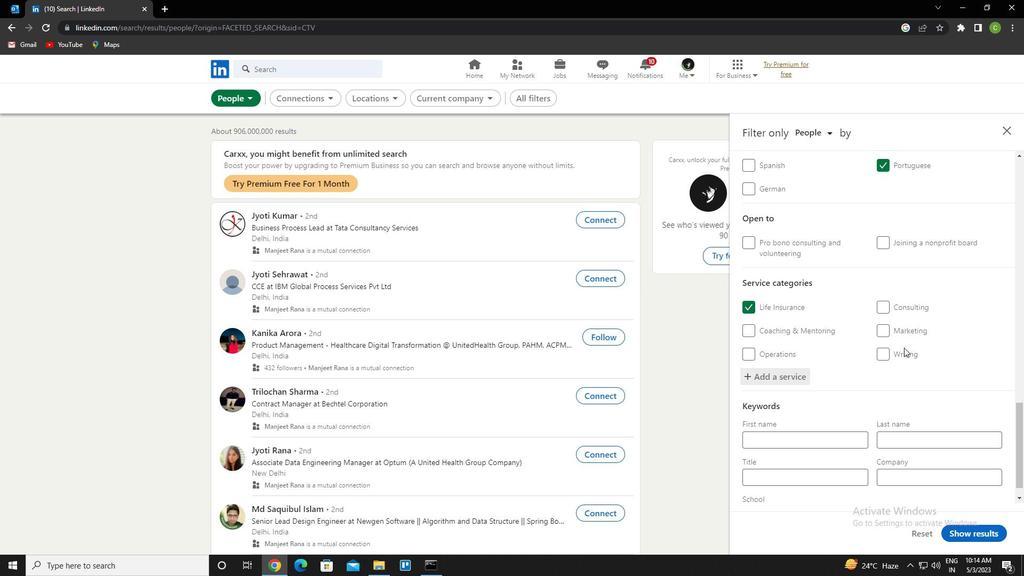 
Action: Mouse scrolled (904, 347) with delta (0, 0)
Screenshot: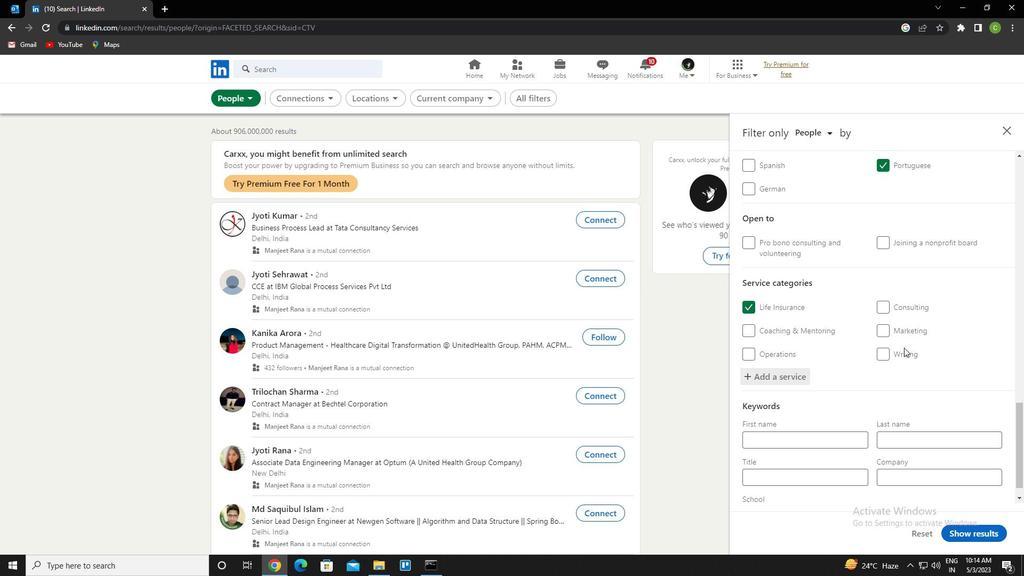 
Action: Mouse scrolled (904, 347) with delta (0, 0)
Screenshot: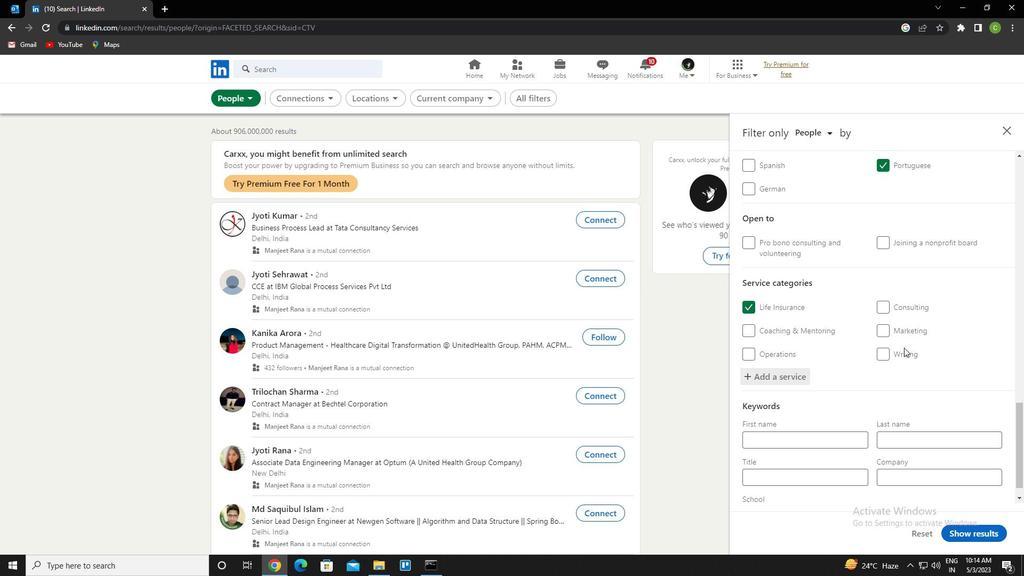 
Action: Mouse scrolled (904, 347) with delta (0, 0)
Screenshot: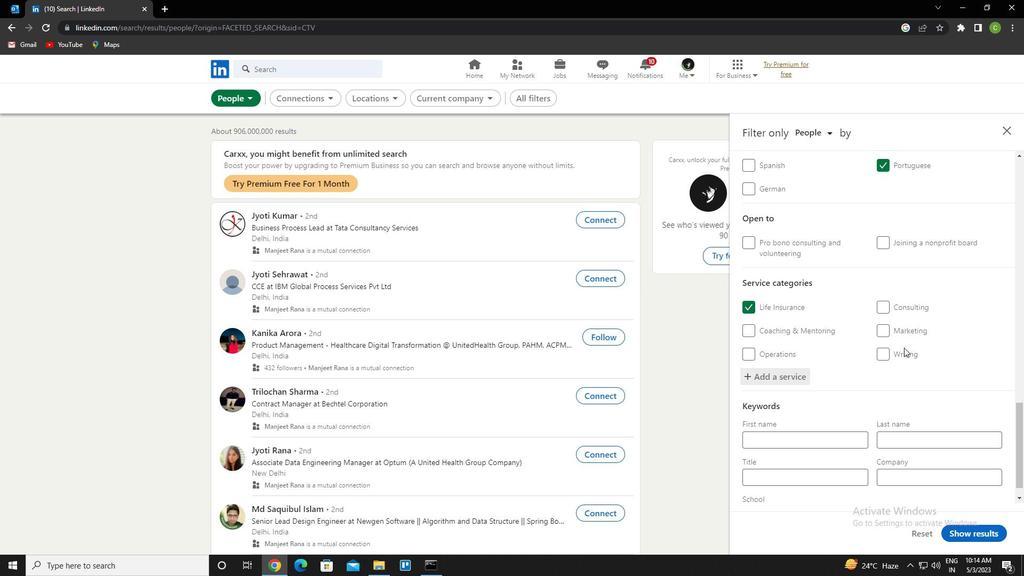 
Action: Mouse moved to (839, 454)
Screenshot: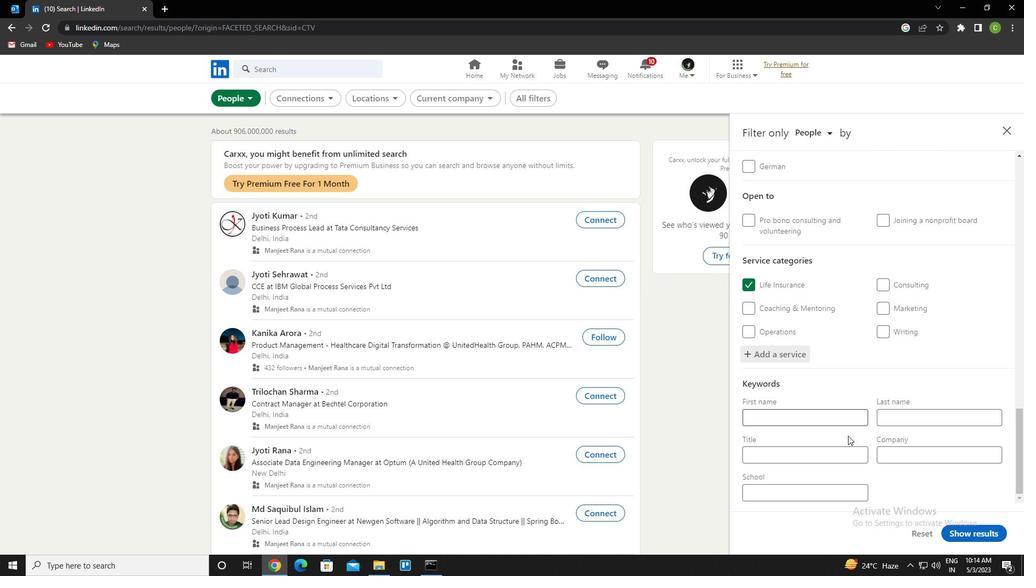
Action: Mouse pressed left at (839, 454)
Screenshot: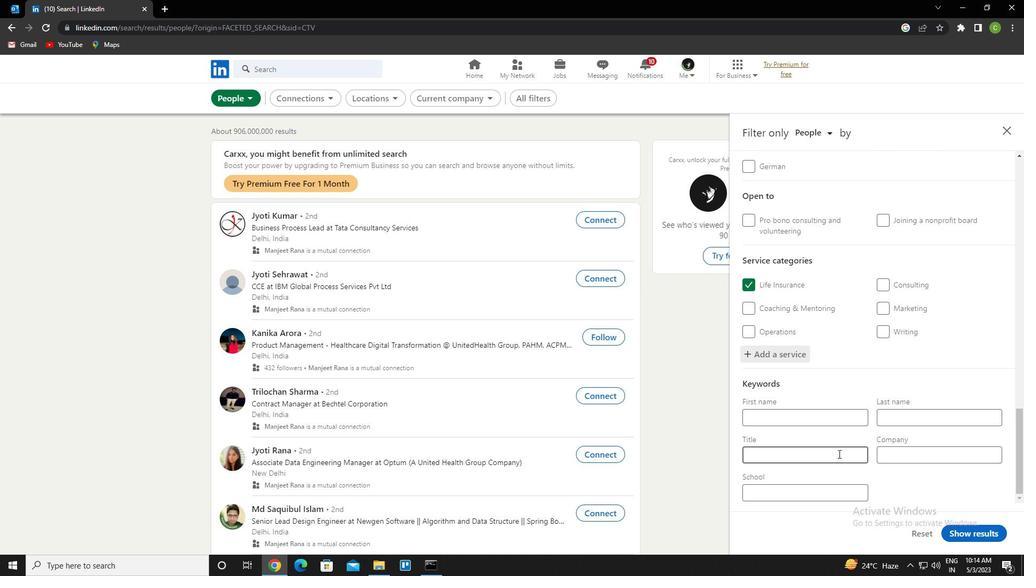 
Action: Key pressed <Key.caps_lock>v<Key.caps_lock>ehile<Key.space><Key.backspace><Key.backspace><Key.backspace>cle<Key.space>or<Key.space><Key.caps_lock>c<Key.caps_lock>arpenter
Screenshot: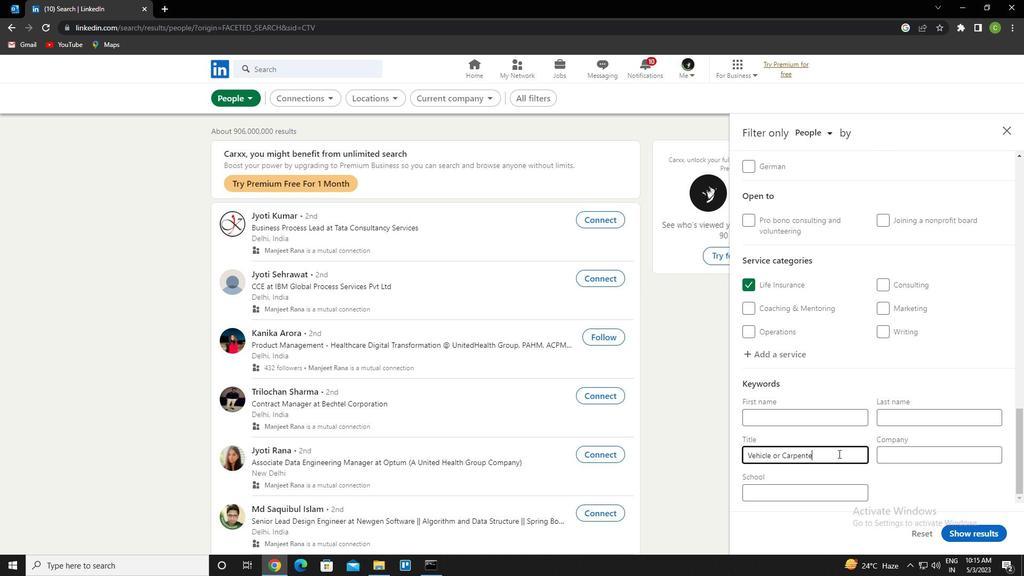 
Action: Mouse moved to (984, 537)
Screenshot: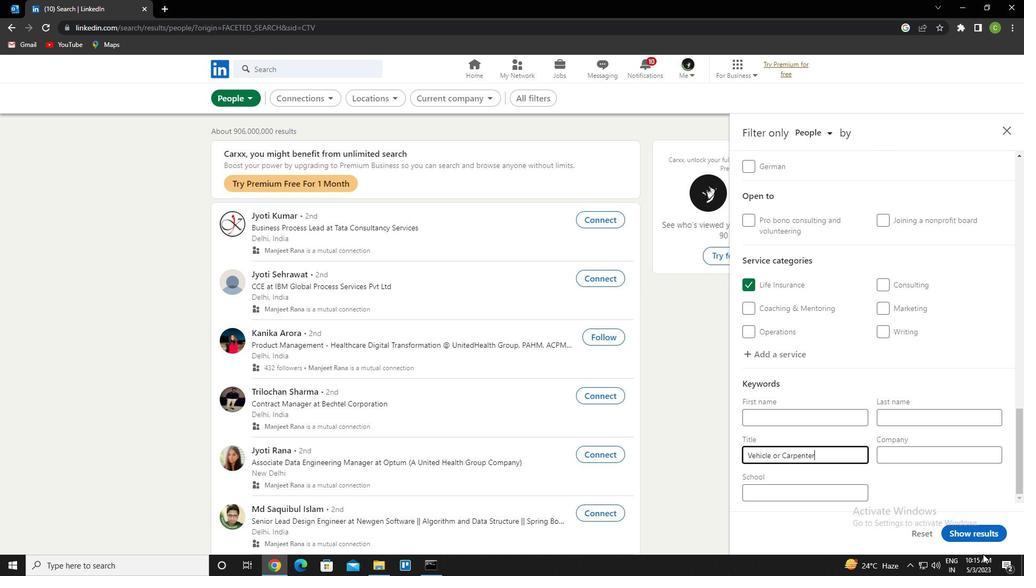 
Action: Mouse pressed left at (984, 537)
Screenshot: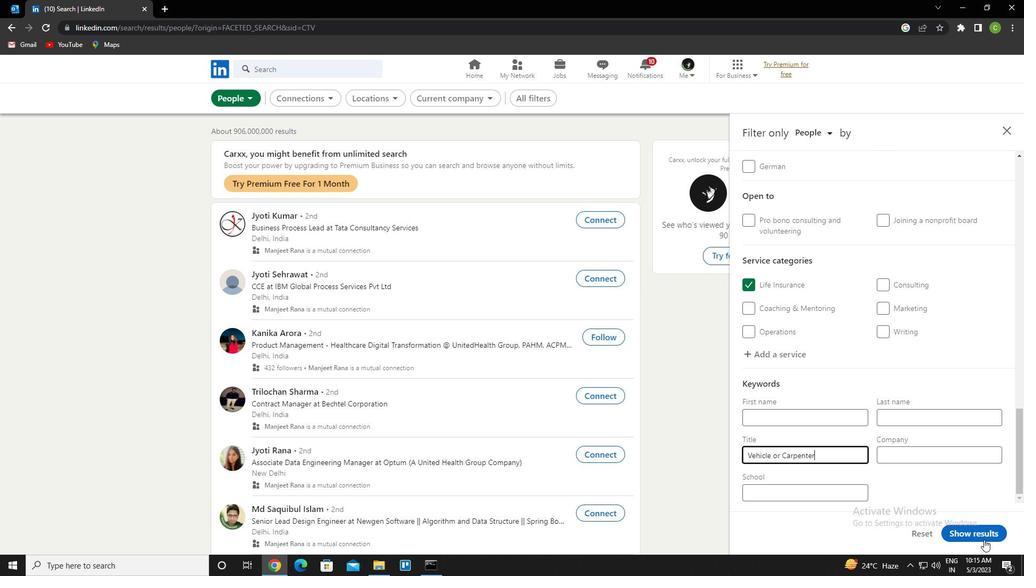 
Action: Mouse moved to (406, 549)
Screenshot: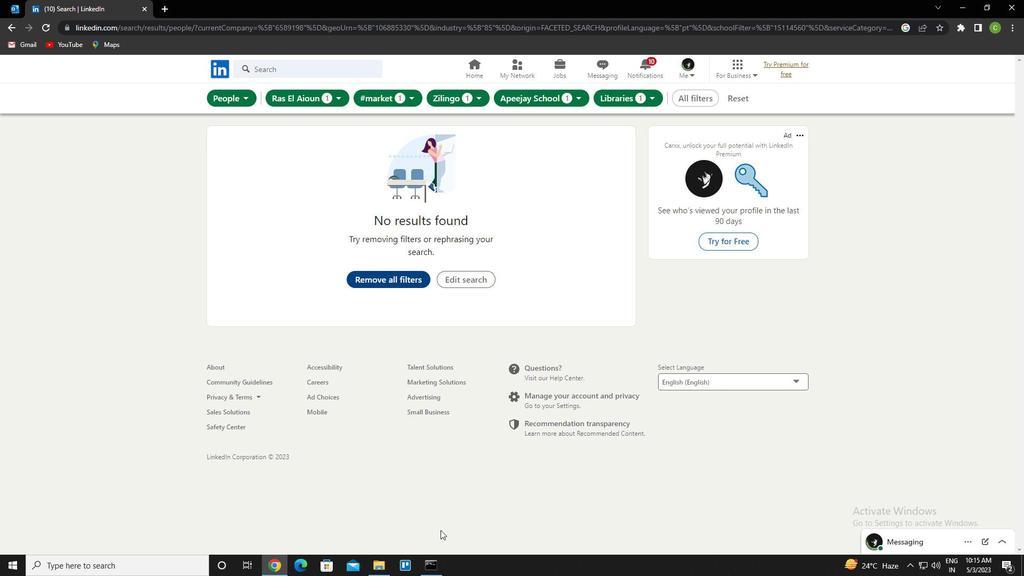 
